 Task: Add Cascadian Farm Organic Vanilla Crisp No Added Sugar Cereal to the cart.
Action: Mouse moved to (908, 298)
Screenshot: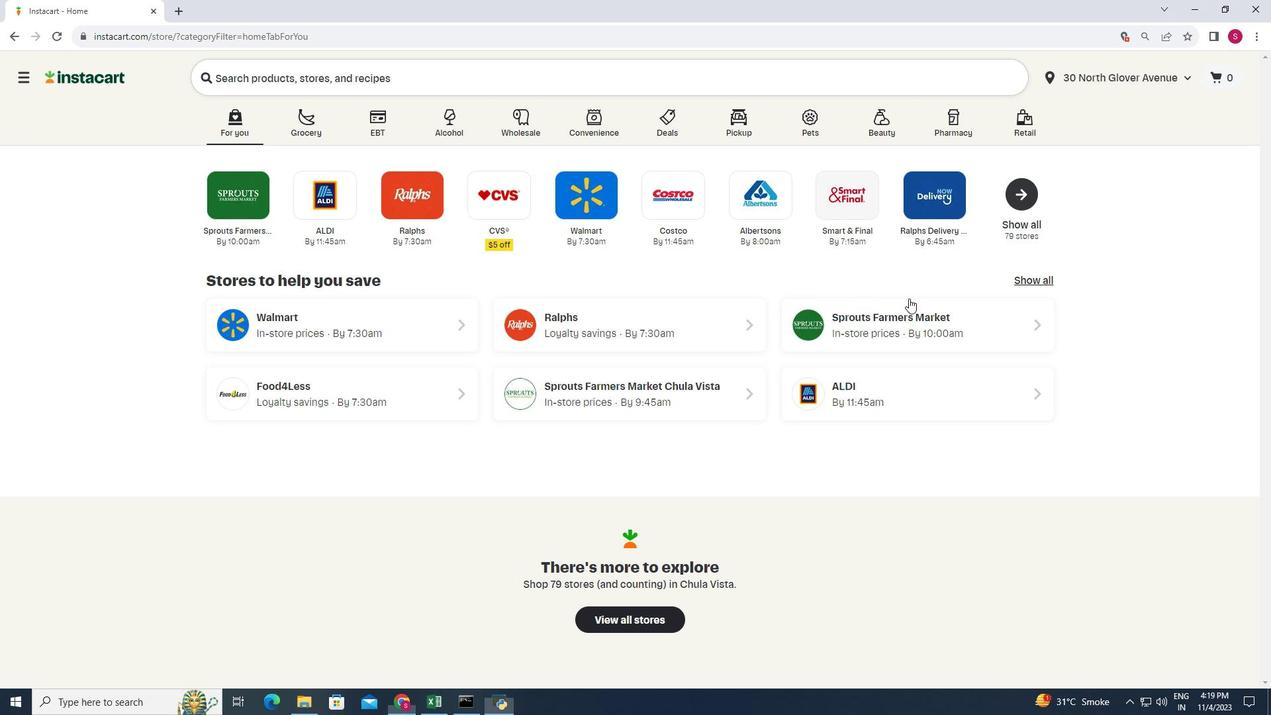 
Action: Mouse pressed left at (908, 298)
Screenshot: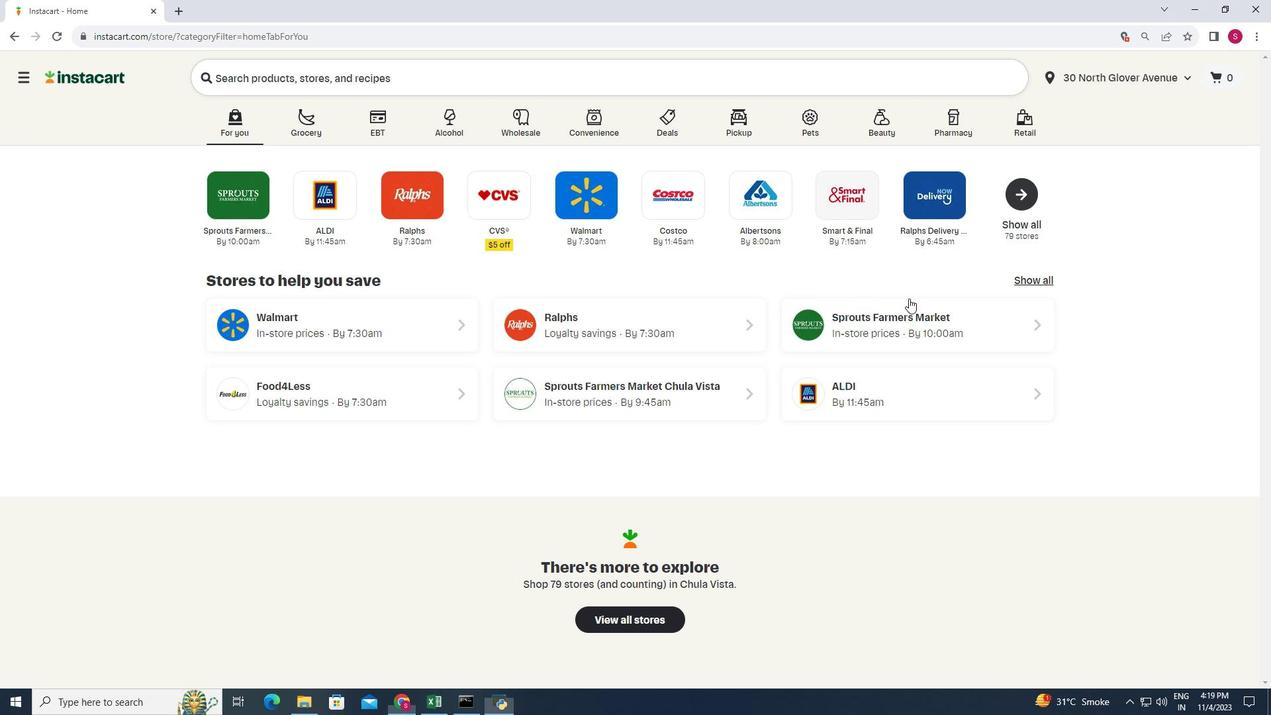 
Action: Mouse moved to (83, 422)
Screenshot: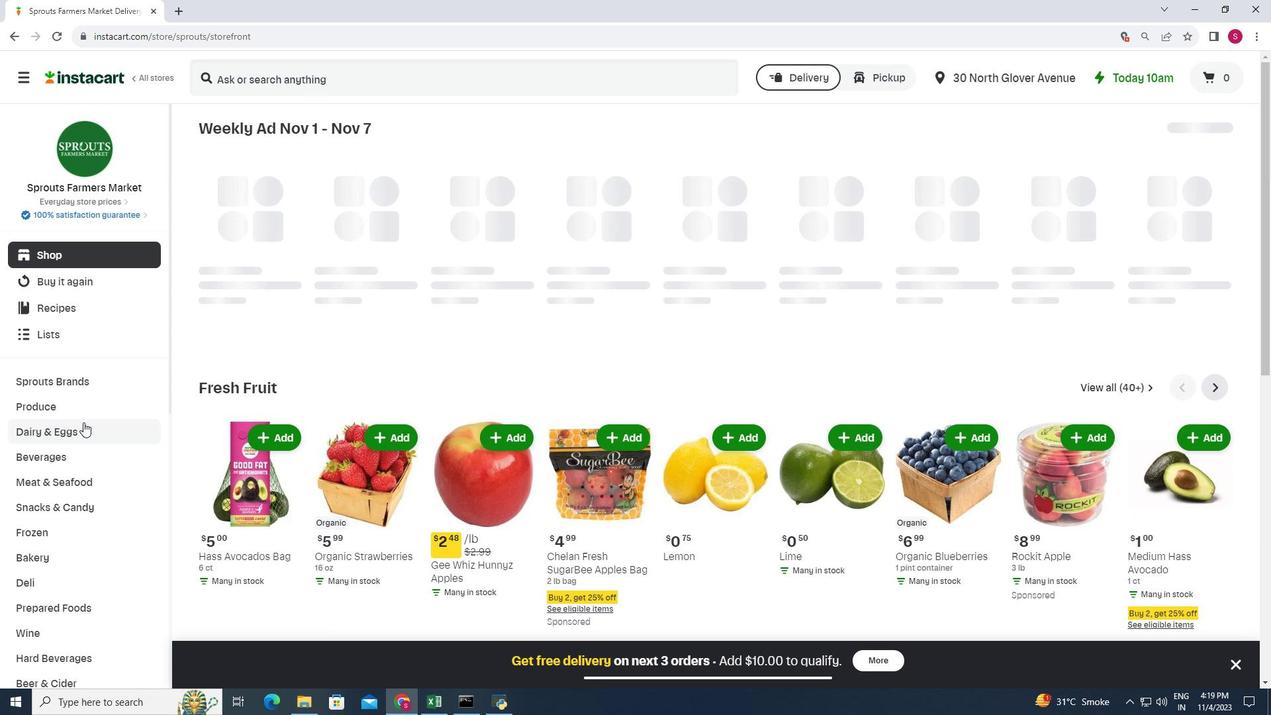 
Action: Mouse scrolled (83, 421) with delta (0, 0)
Screenshot: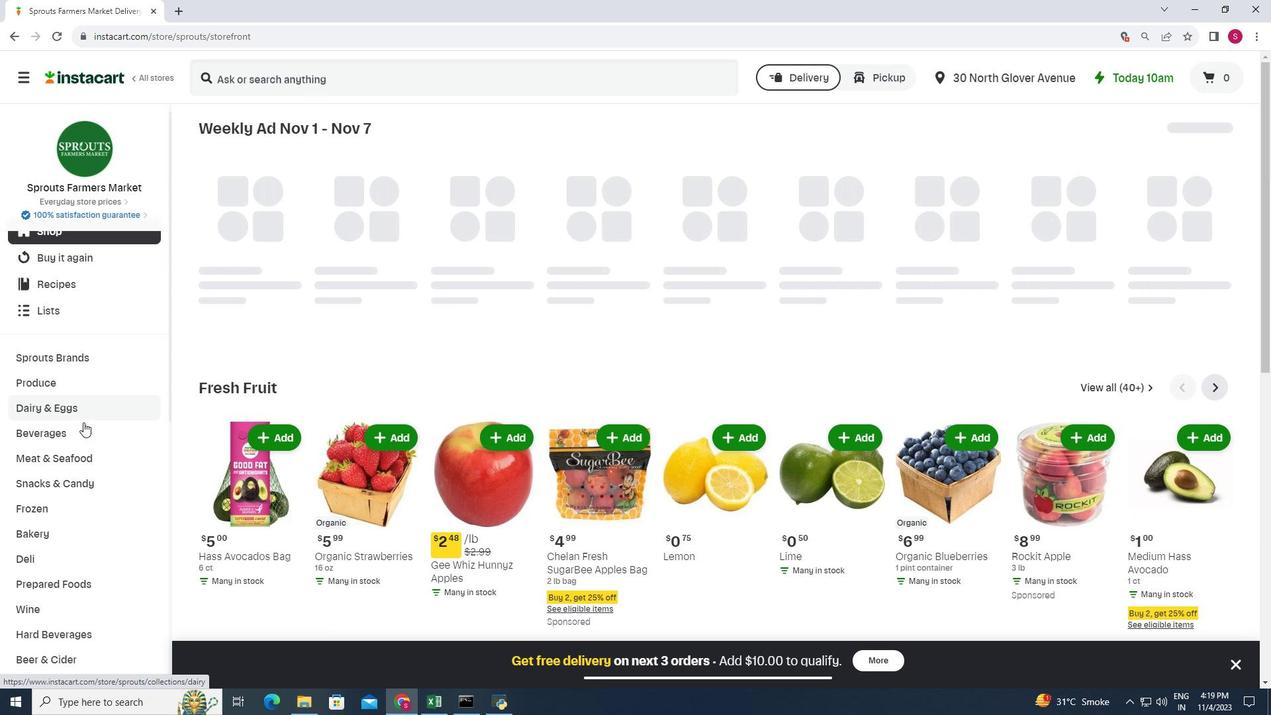 
Action: Mouse scrolled (83, 421) with delta (0, 0)
Screenshot: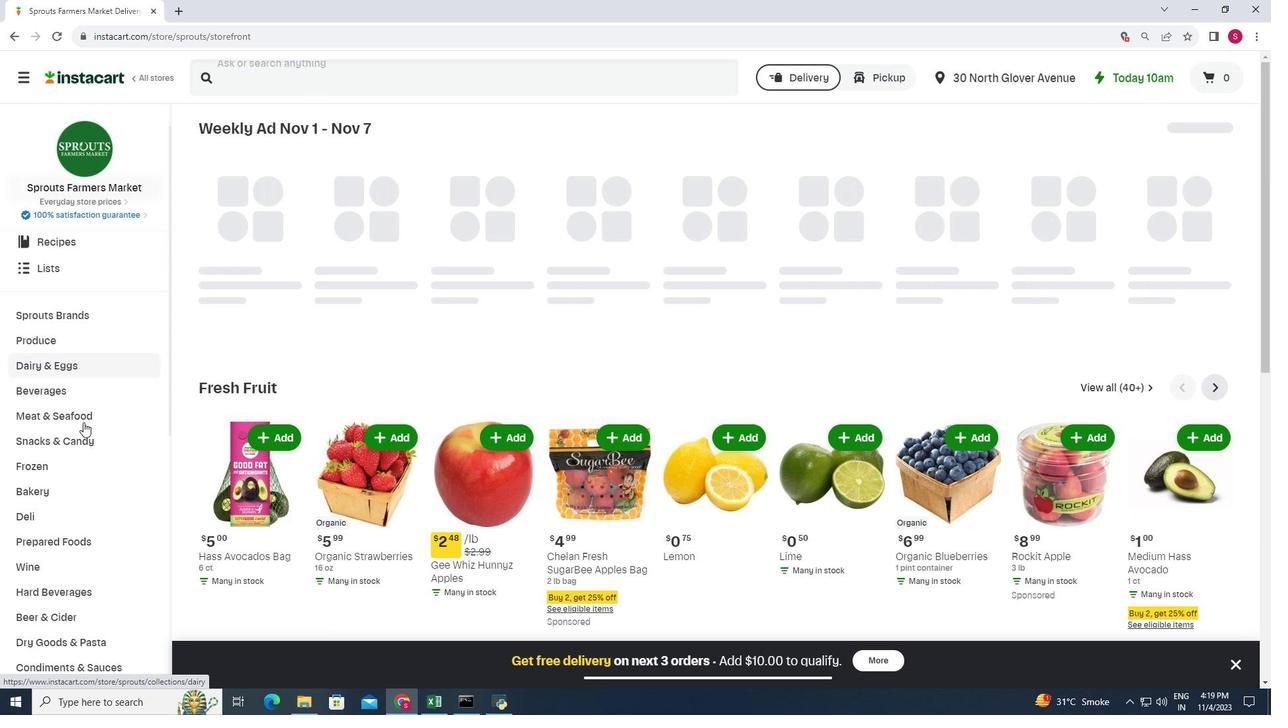 
Action: Mouse scrolled (83, 421) with delta (0, 0)
Screenshot: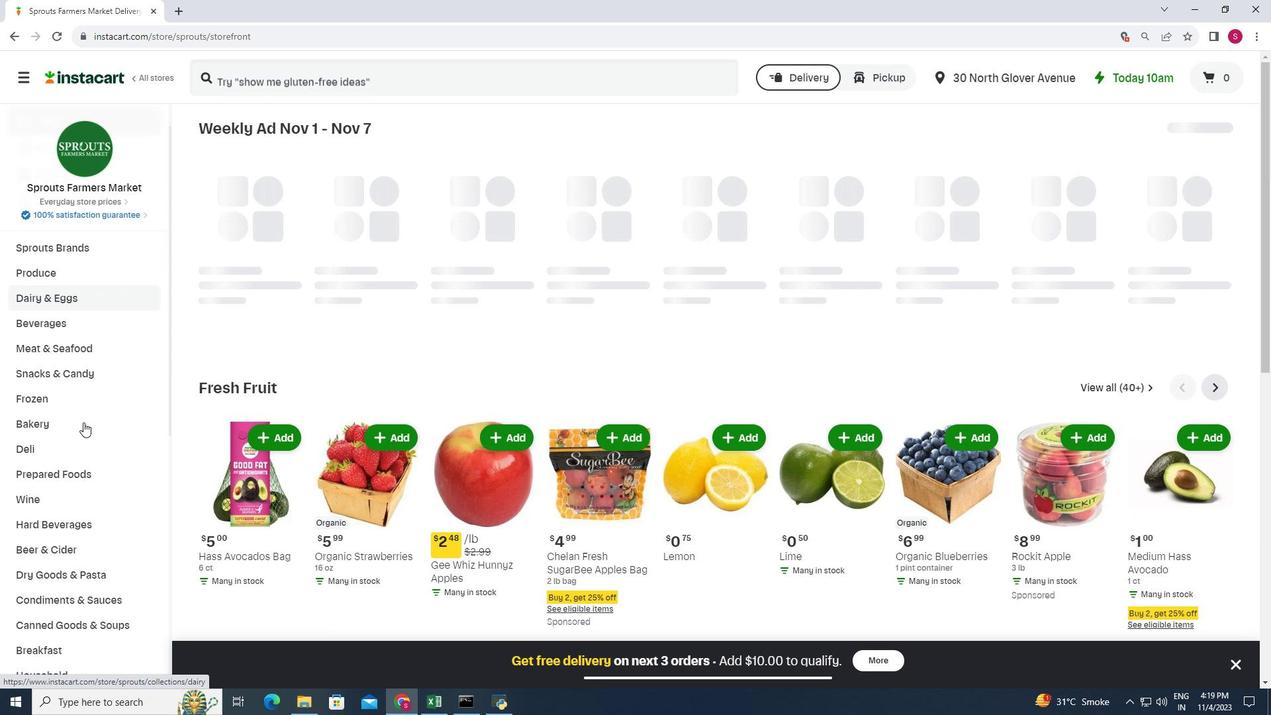 
Action: Mouse moved to (57, 578)
Screenshot: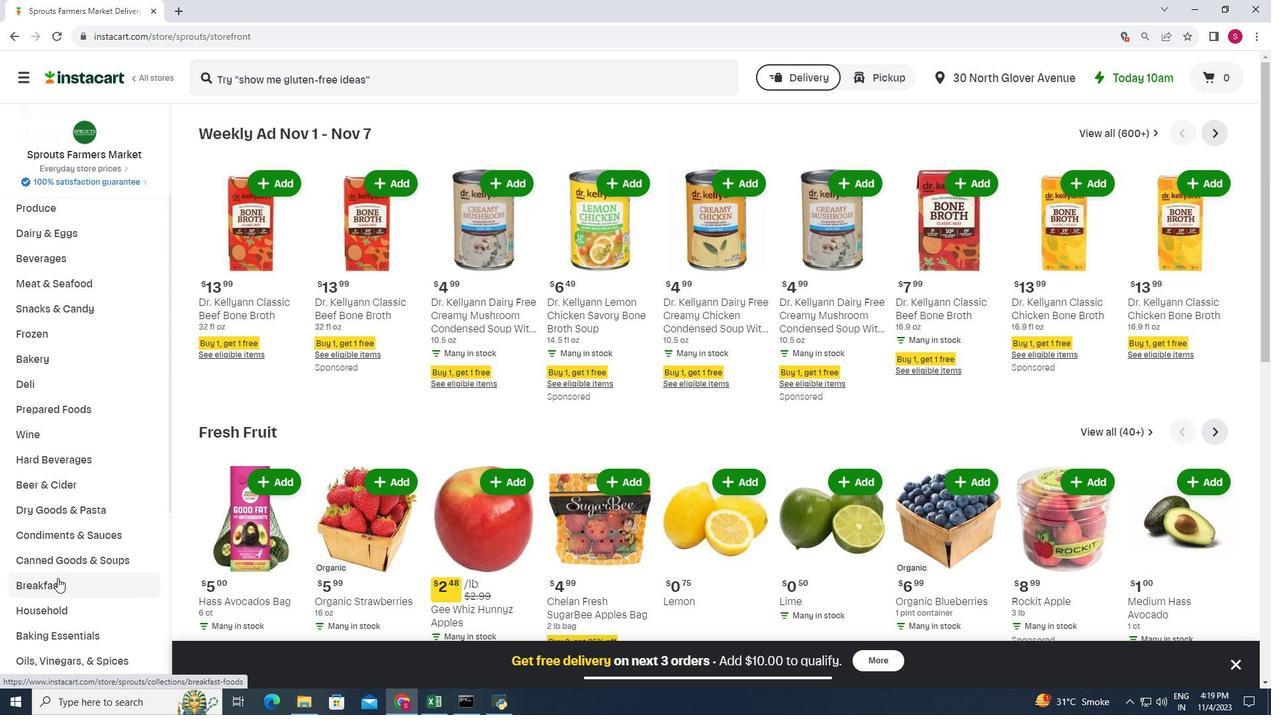 
Action: Mouse pressed left at (57, 578)
Screenshot: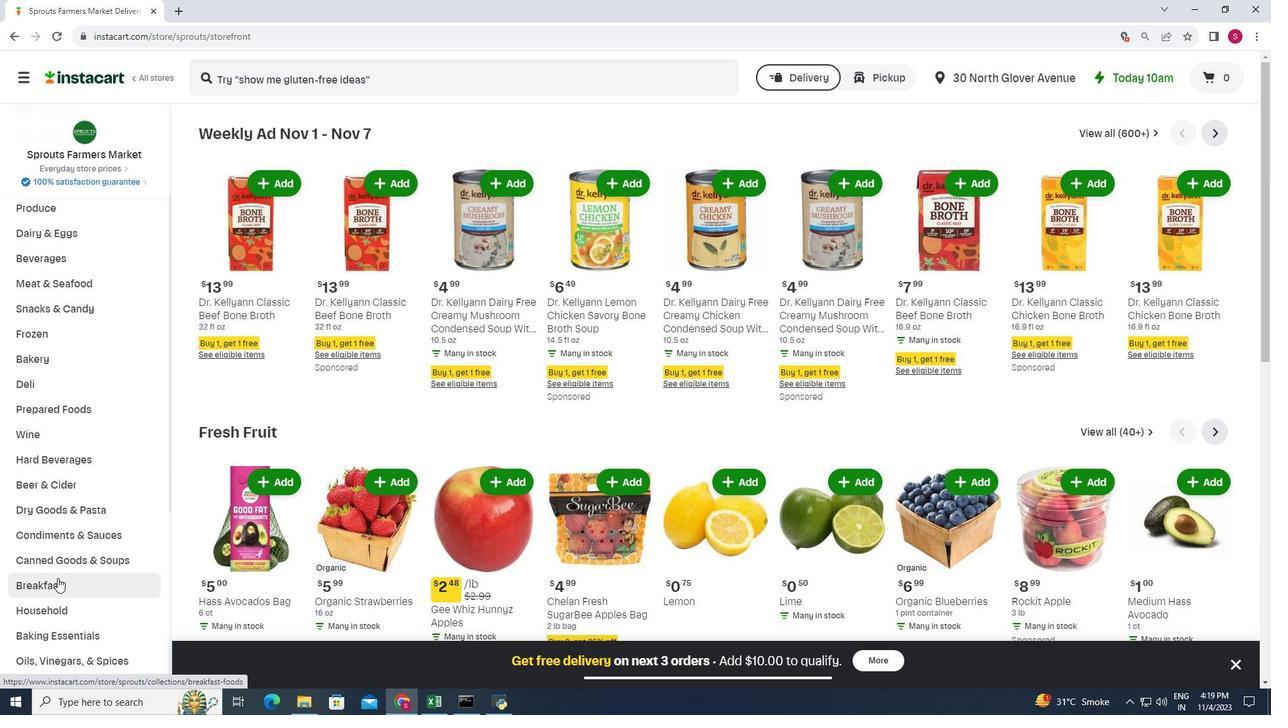 
Action: Mouse moved to (891, 166)
Screenshot: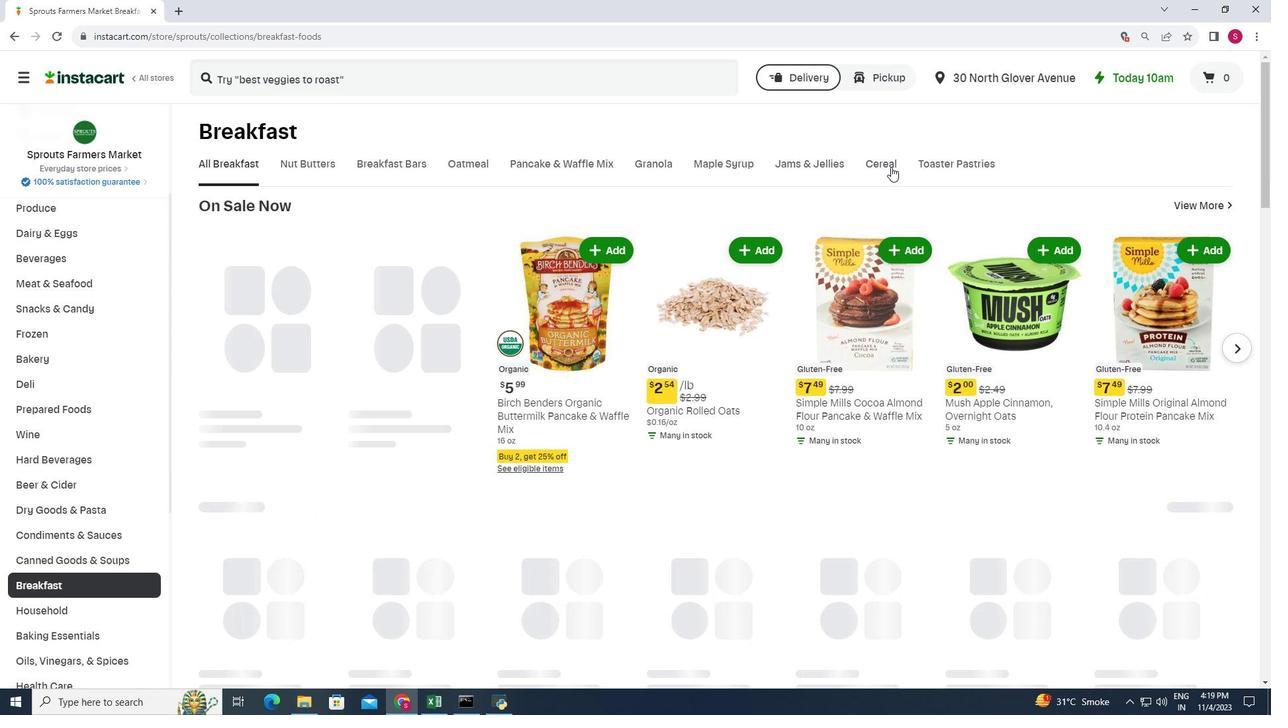 
Action: Mouse pressed left at (891, 166)
Screenshot: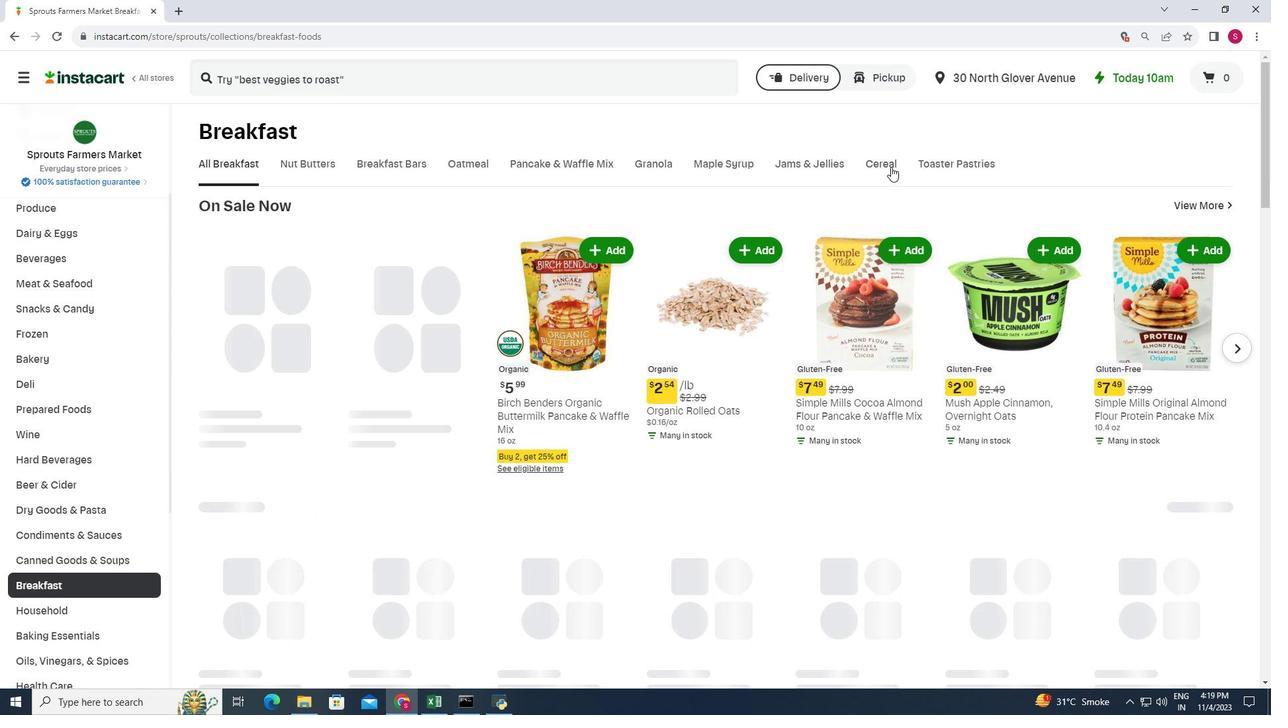 
Action: Mouse moved to (556, 223)
Screenshot: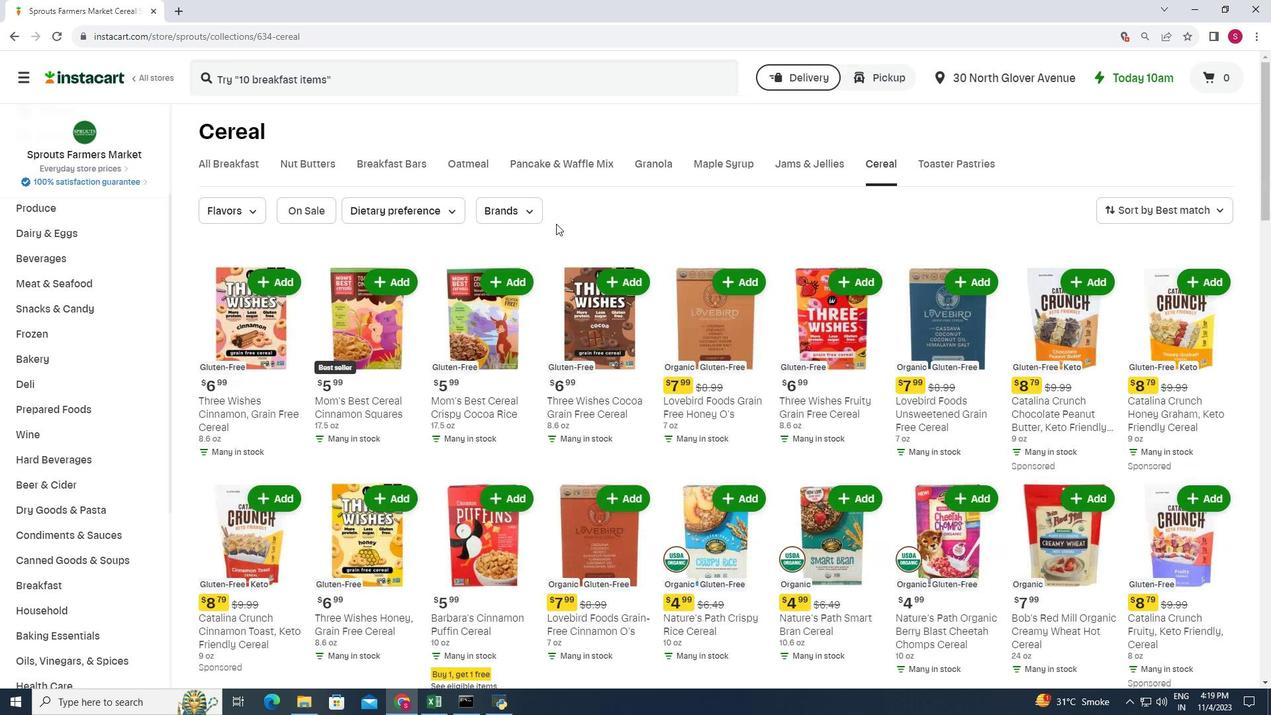 
Action: Mouse scrolled (556, 223) with delta (0, 0)
Screenshot: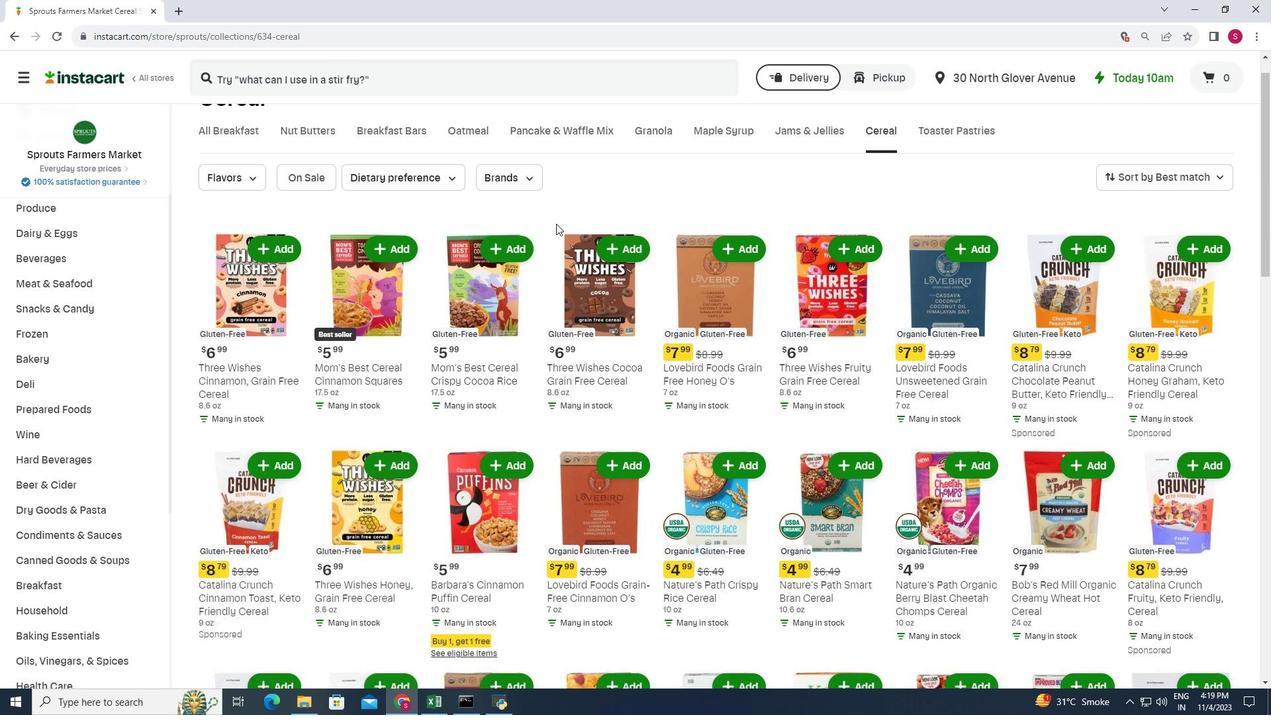 
Action: Mouse scrolled (556, 223) with delta (0, 0)
Screenshot: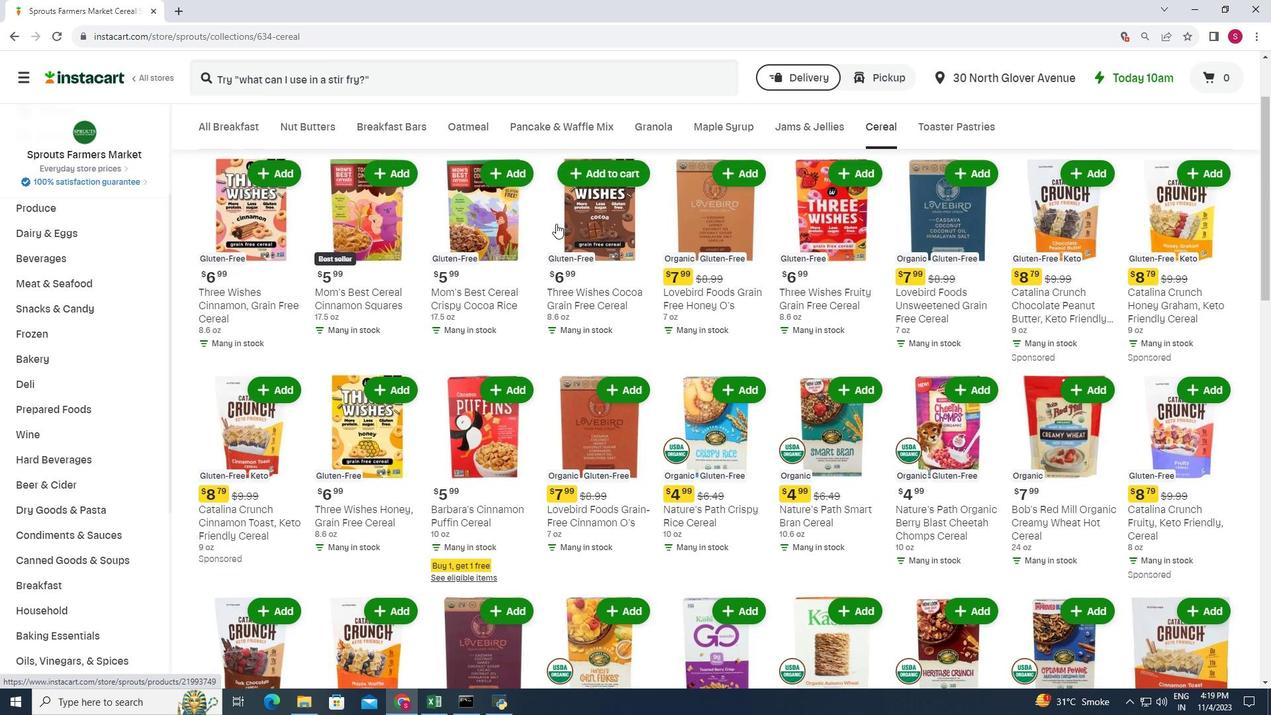 
Action: Mouse scrolled (556, 223) with delta (0, 0)
Screenshot: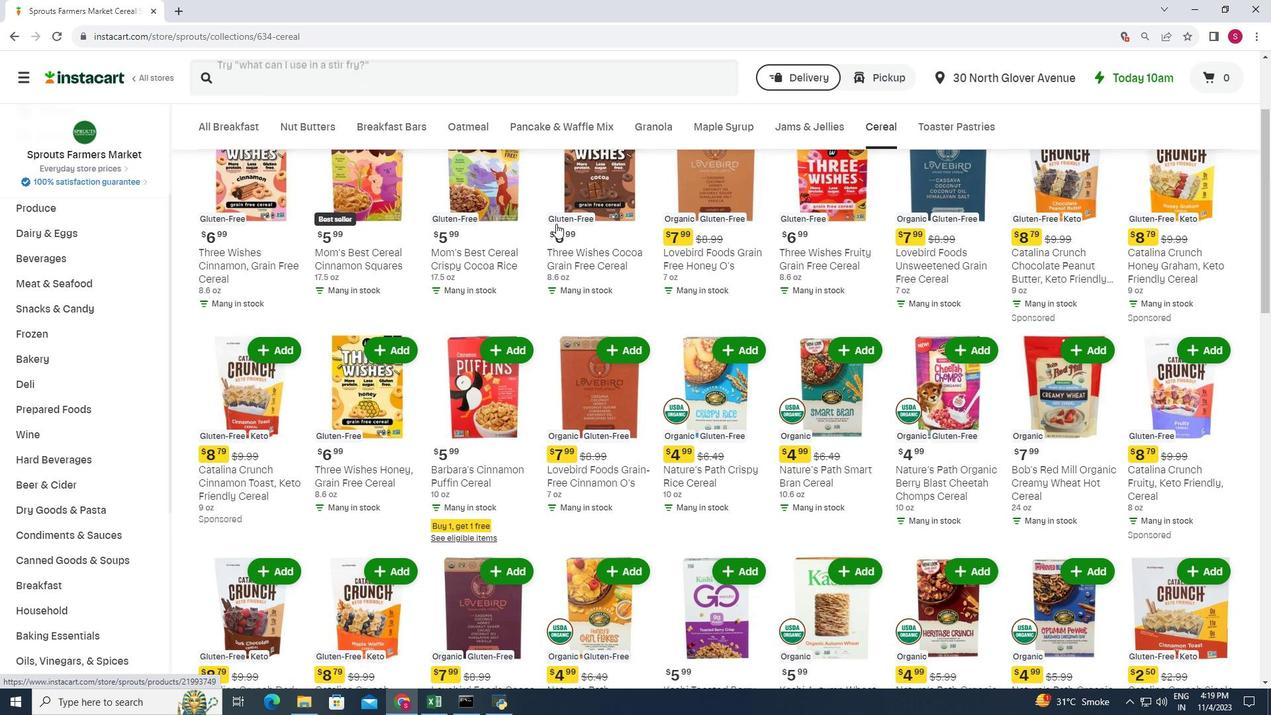 
Action: Mouse scrolled (556, 223) with delta (0, 0)
Screenshot: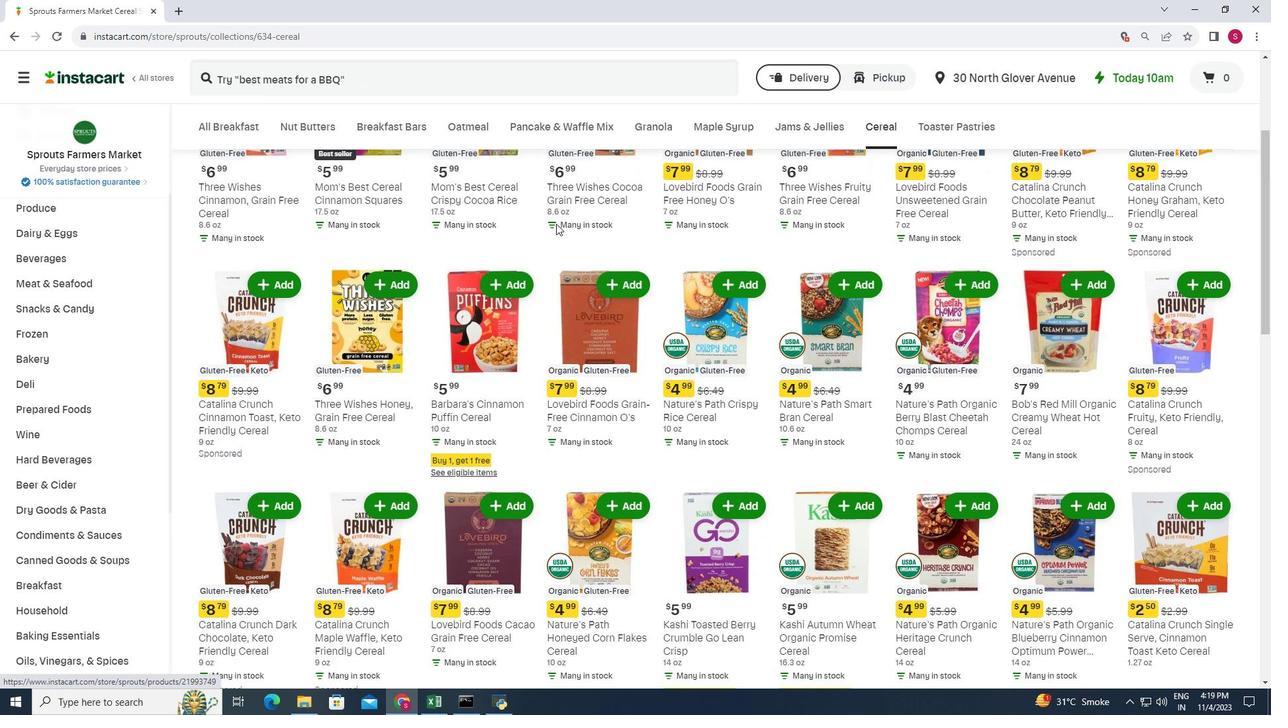 
Action: Mouse scrolled (556, 223) with delta (0, 0)
Screenshot: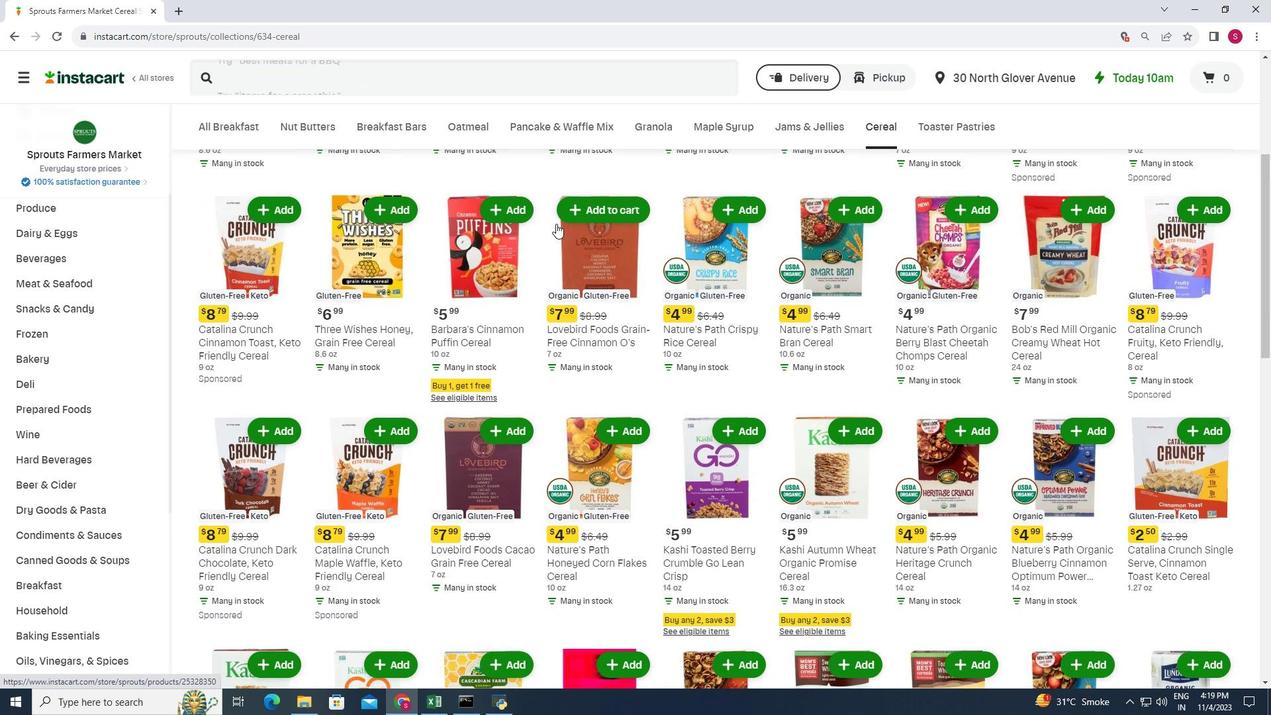 
Action: Mouse scrolled (556, 223) with delta (0, 0)
Screenshot: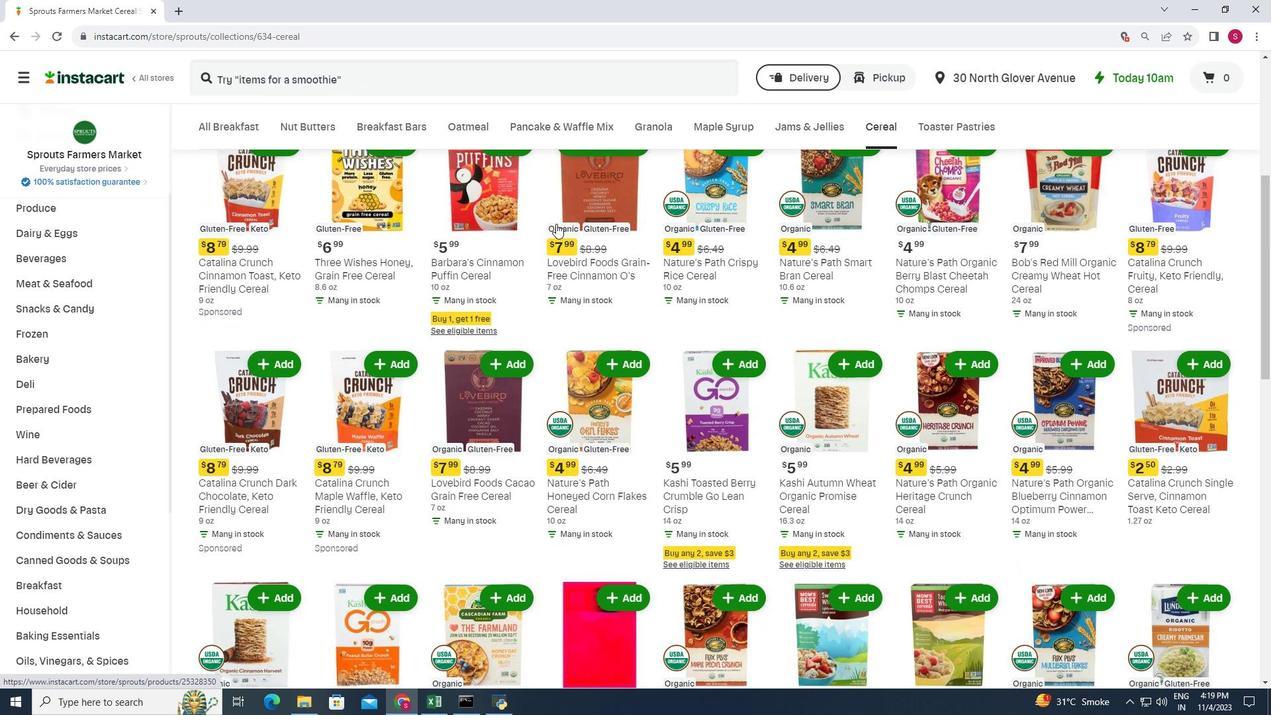 
Action: Mouse scrolled (556, 223) with delta (0, 0)
Screenshot: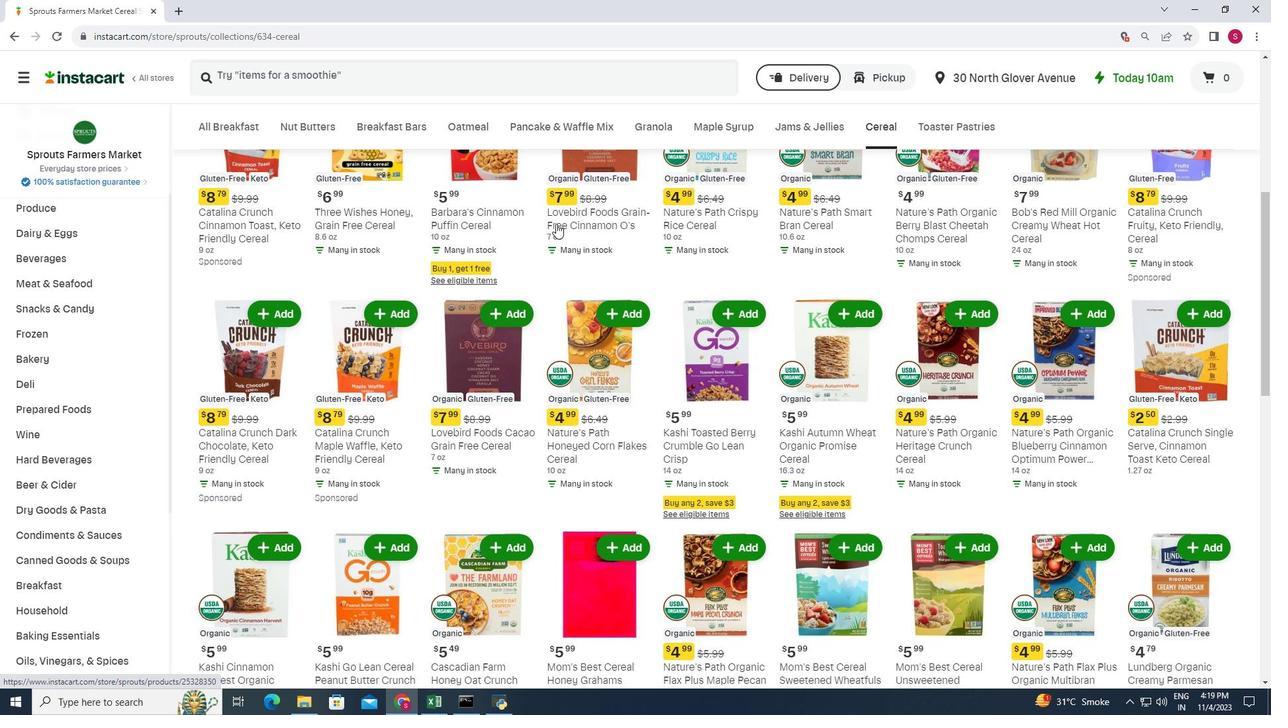 
Action: Mouse scrolled (556, 223) with delta (0, 0)
Screenshot: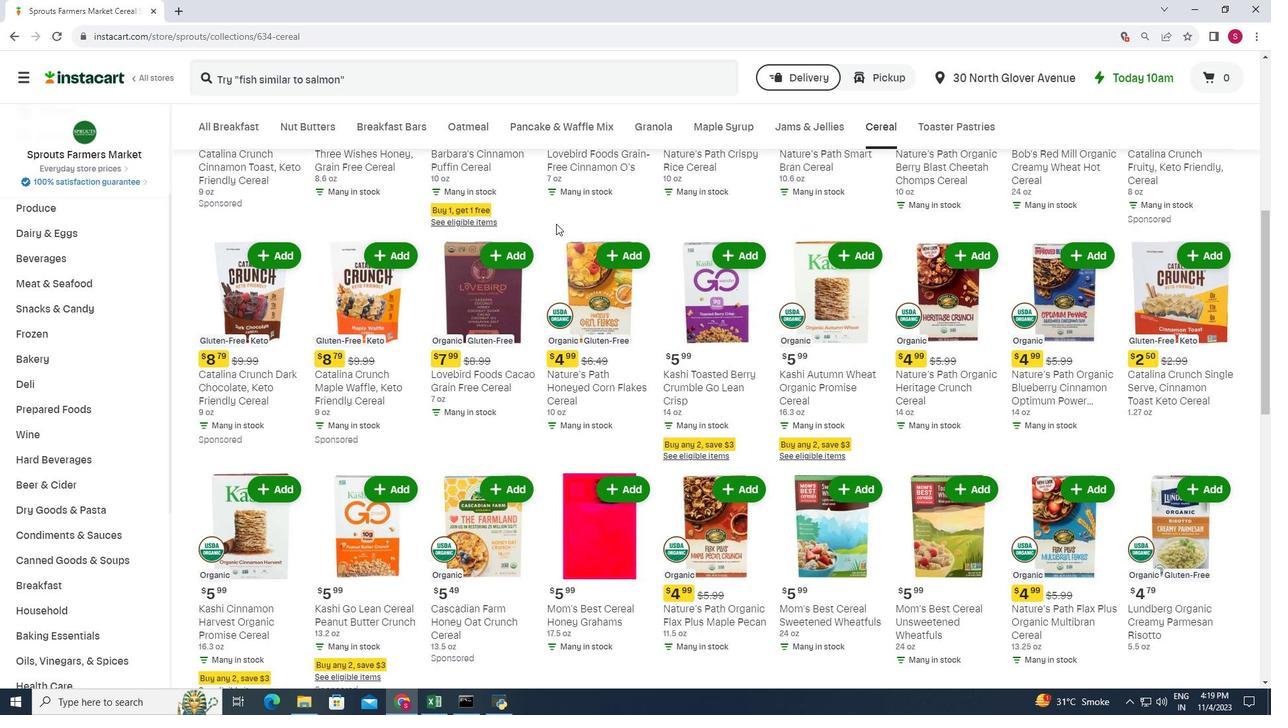 
Action: Mouse scrolled (556, 223) with delta (0, 0)
Screenshot: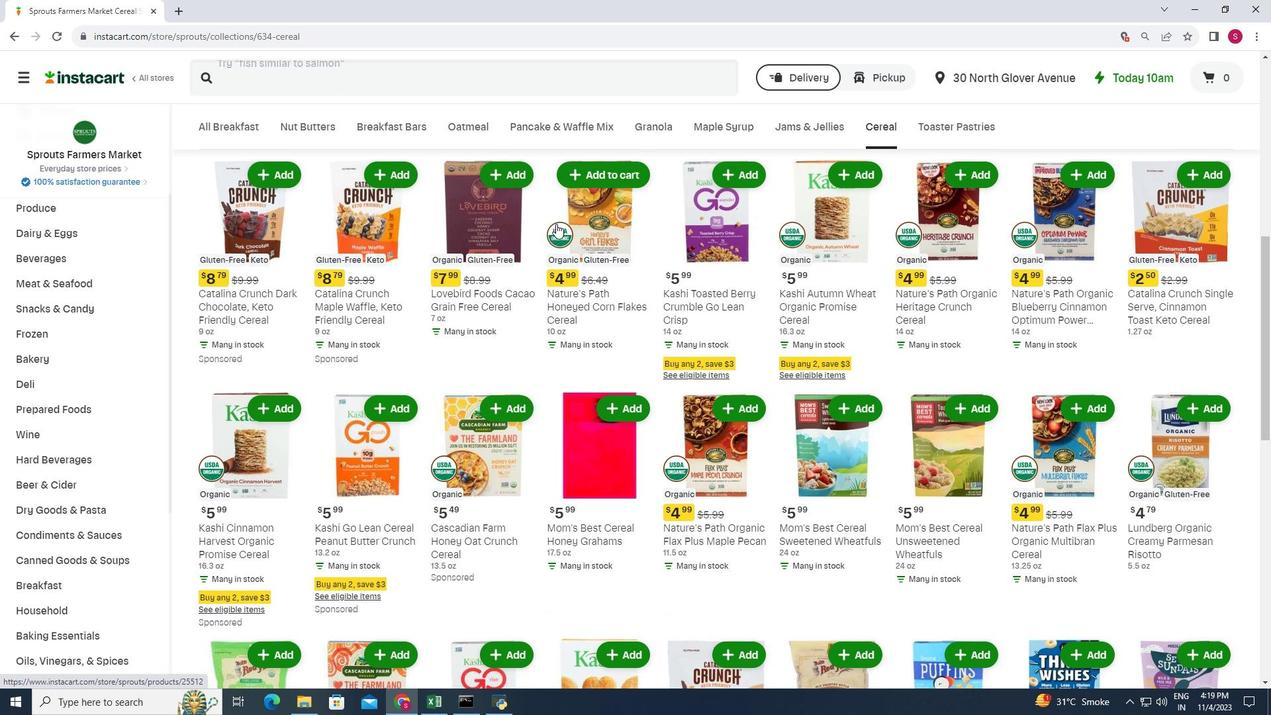 
Action: Mouse scrolled (556, 223) with delta (0, 0)
Screenshot: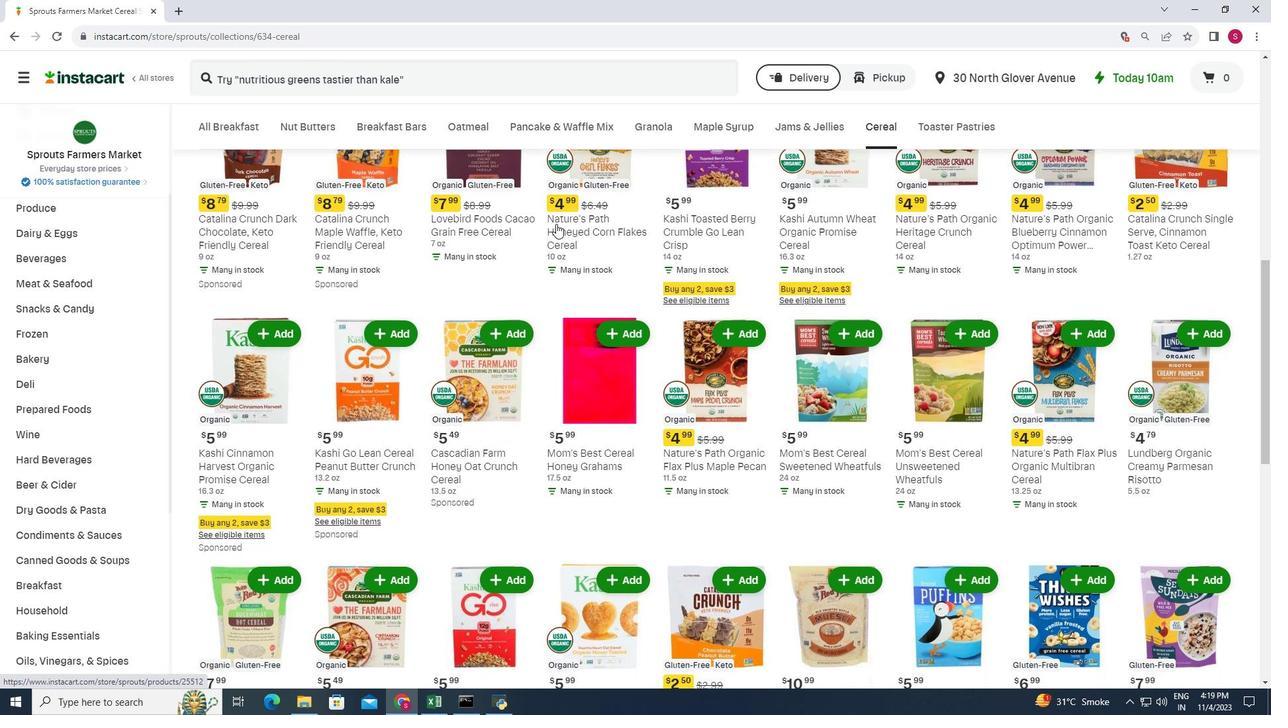 
Action: Mouse scrolled (556, 223) with delta (0, 0)
Screenshot: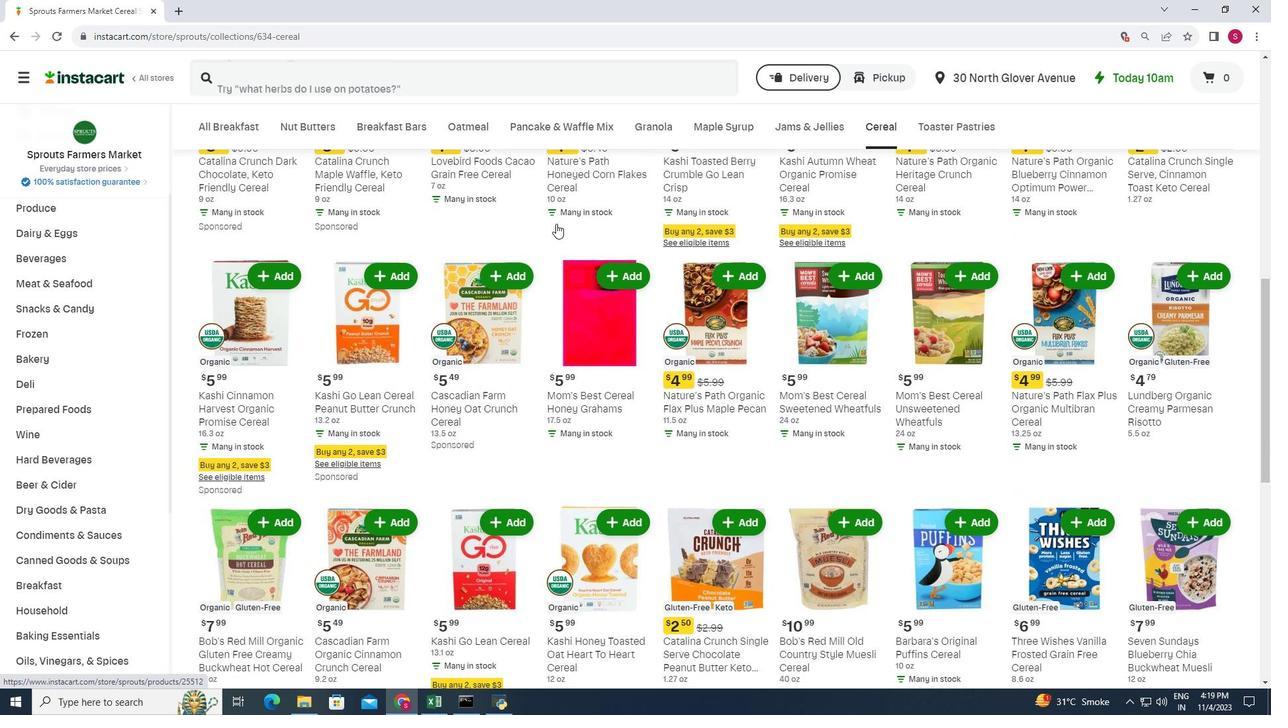 
Action: Mouse moved to (549, 222)
Screenshot: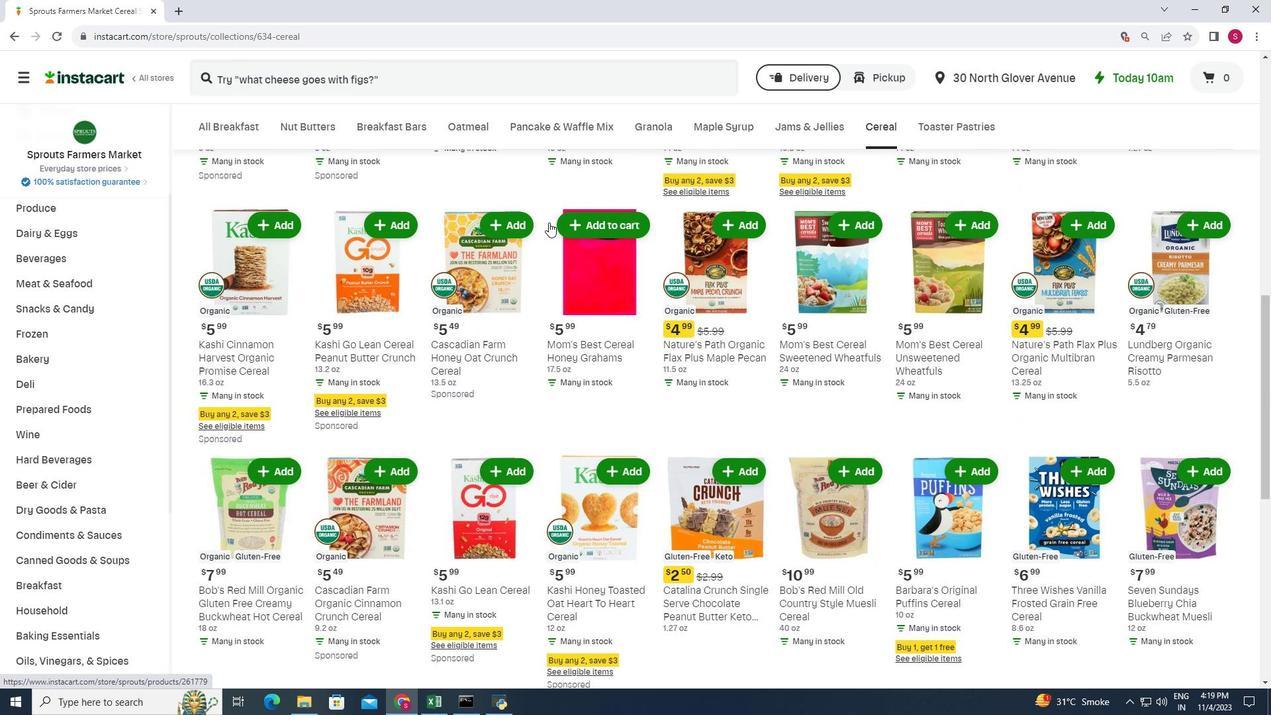 
Action: Mouse scrolled (549, 221) with delta (0, 0)
Screenshot: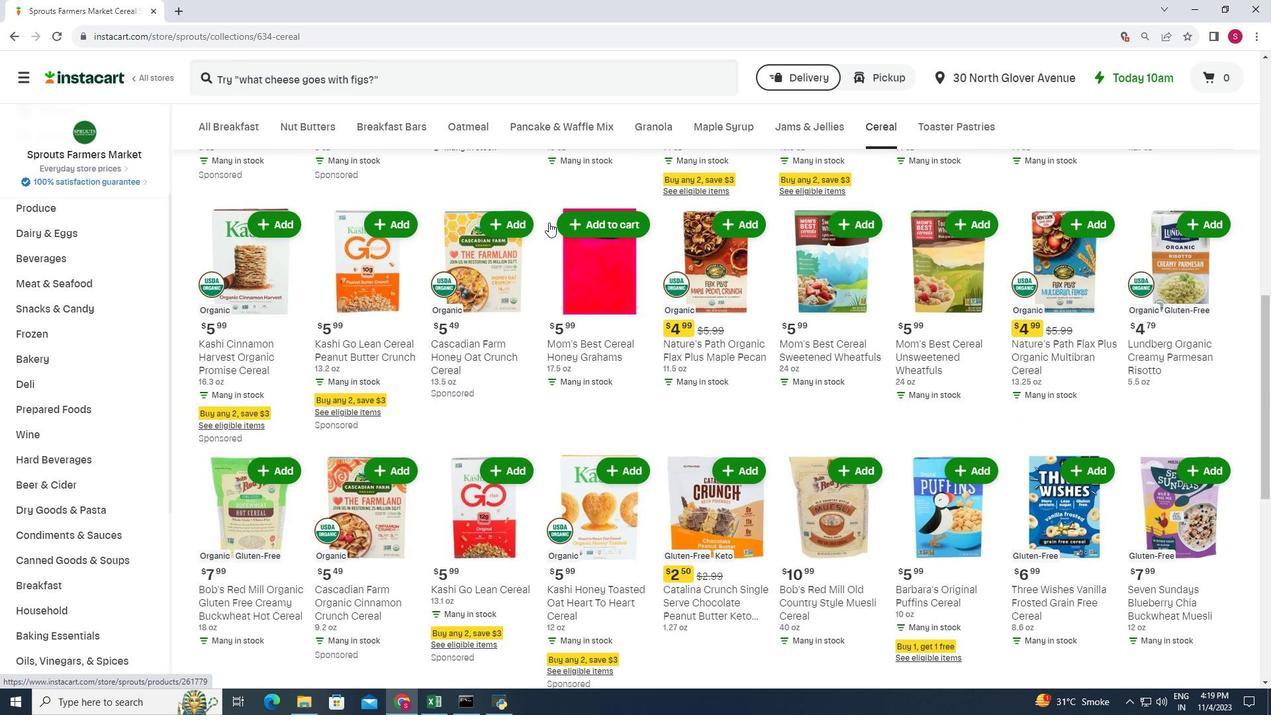 
Action: Mouse scrolled (549, 221) with delta (0, 0)
Screenshot: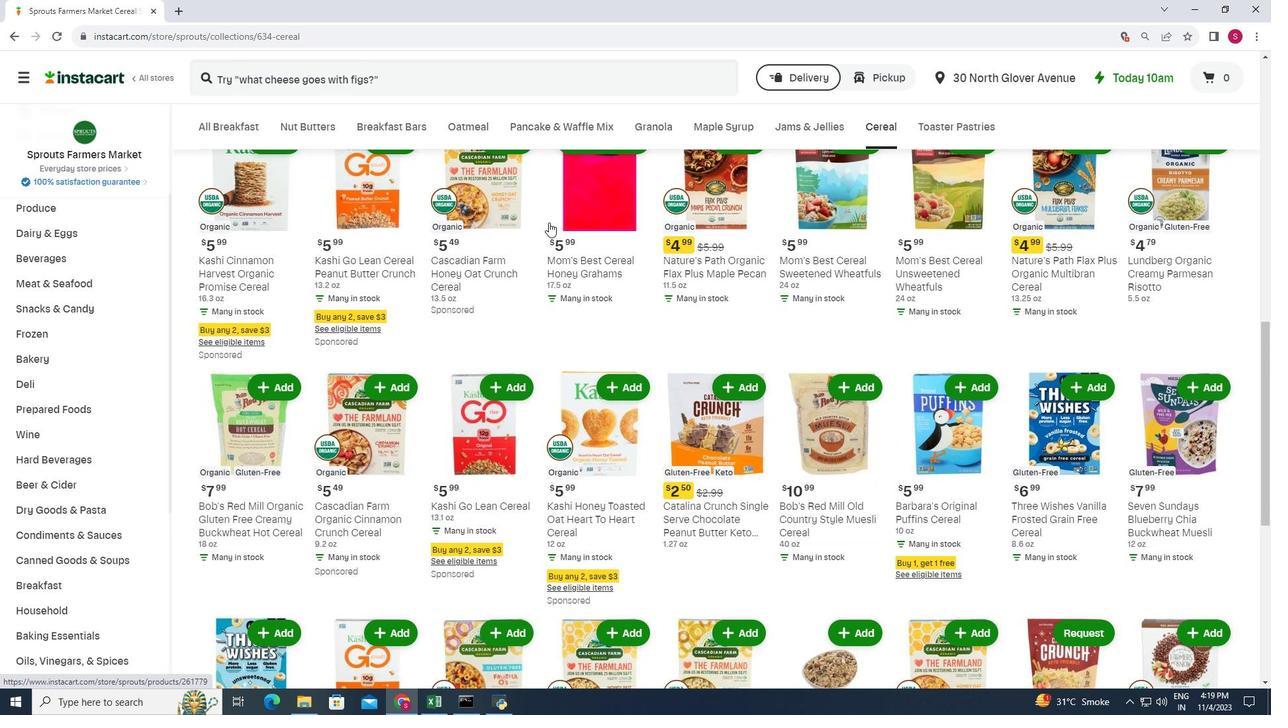 
Action: Mouse scrolled (549, 221) with delta (0, 0)
Screenshot: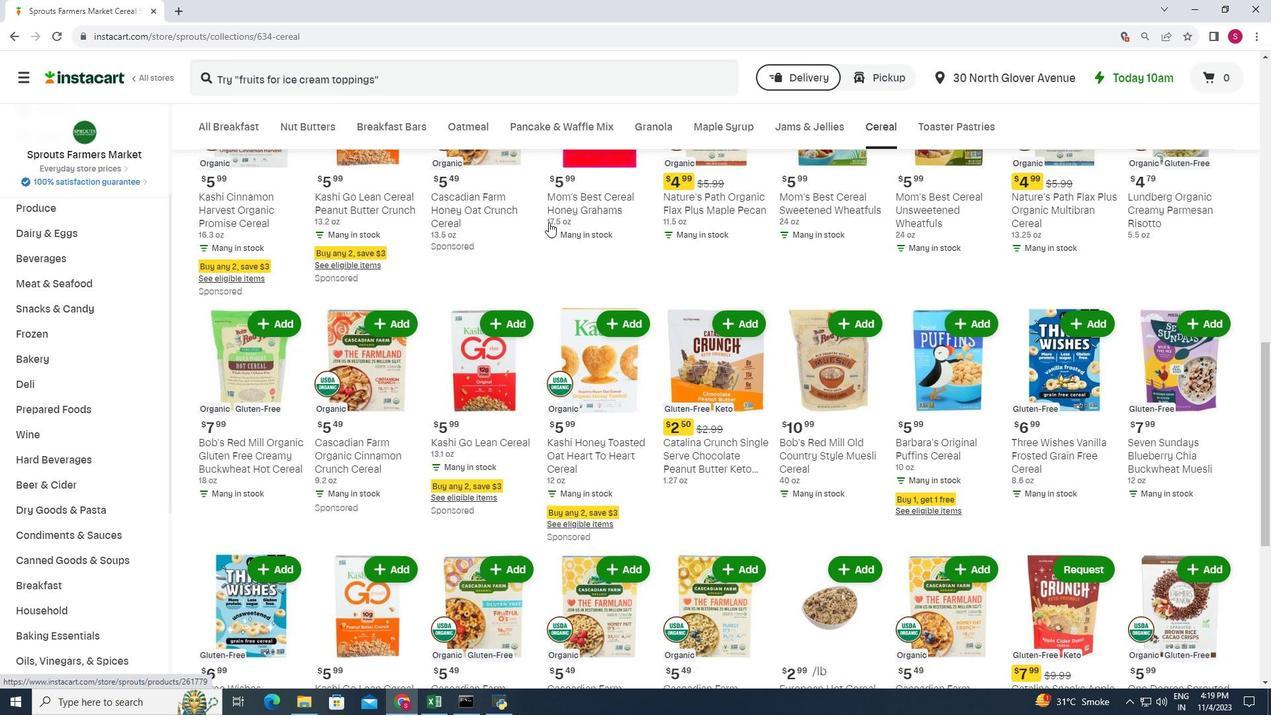 
Action: Mouse scrolled (549, 221) with delta (0, 0)
Screenshot: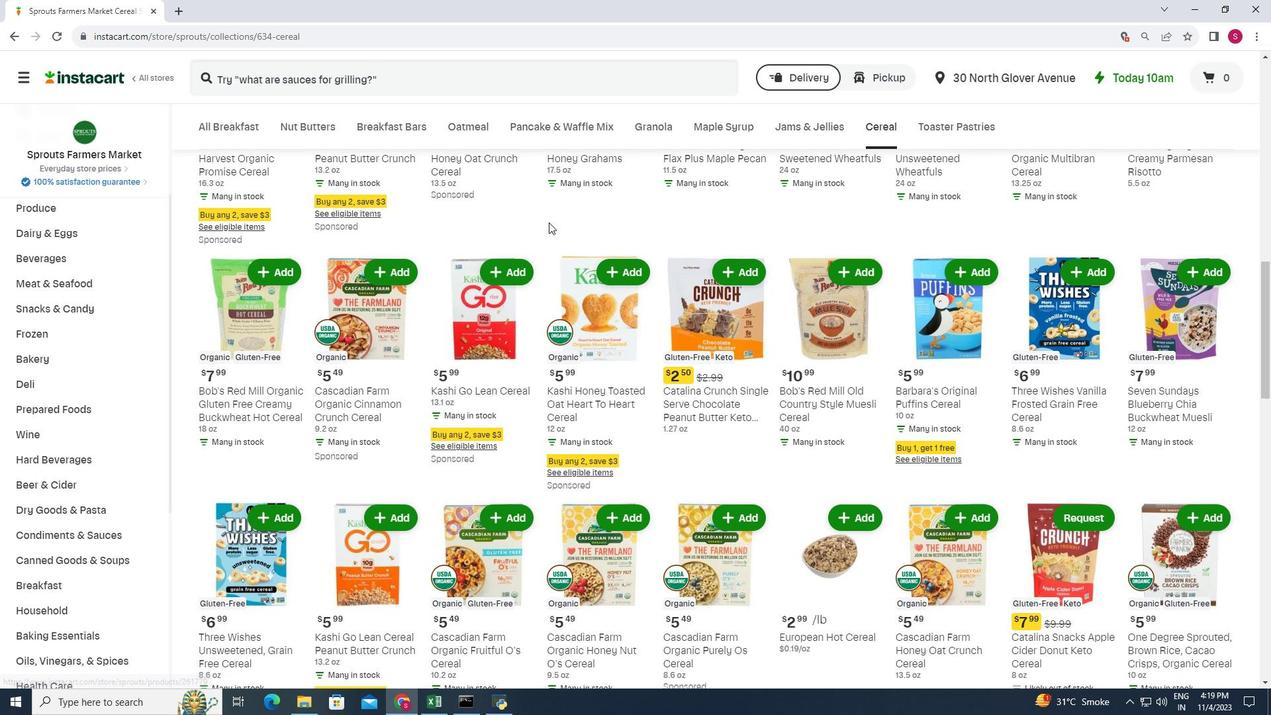
Action: Mouse scrolled (549, 221) with delta (0, 0)
Screenshot: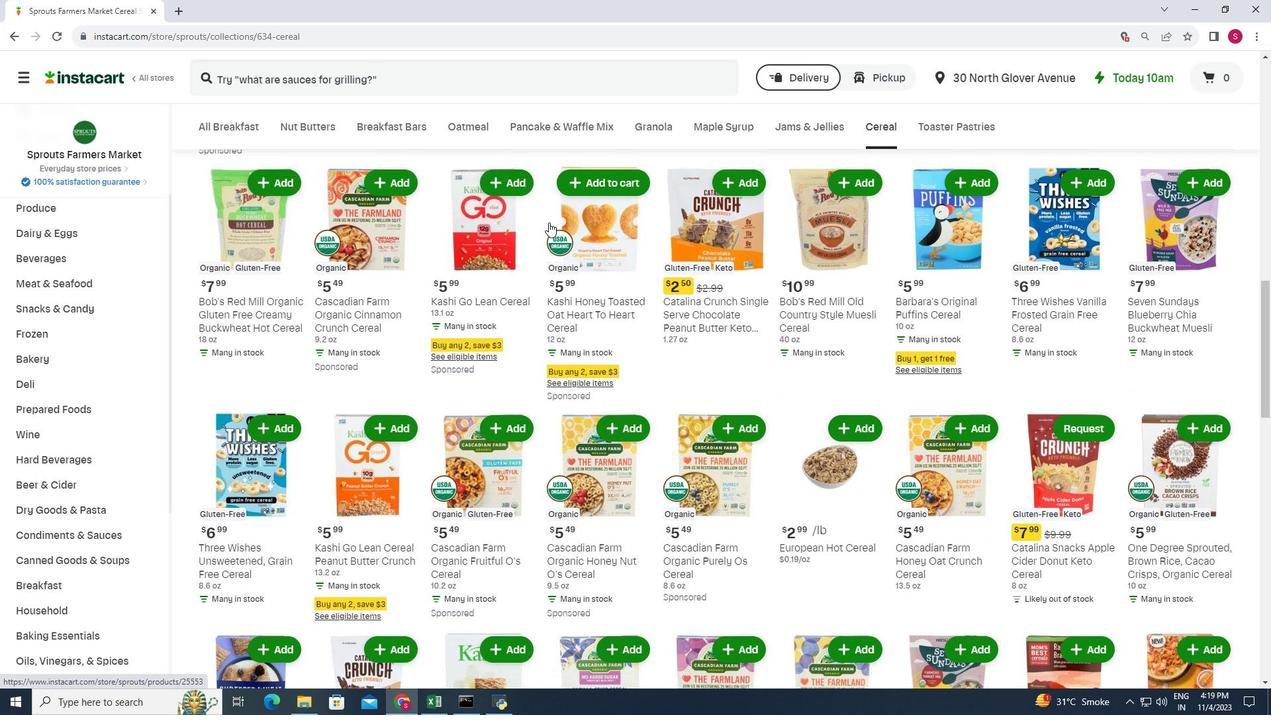 
Action: Mouse scrolled (549, 221) with delta (0, 0)
Screenshot: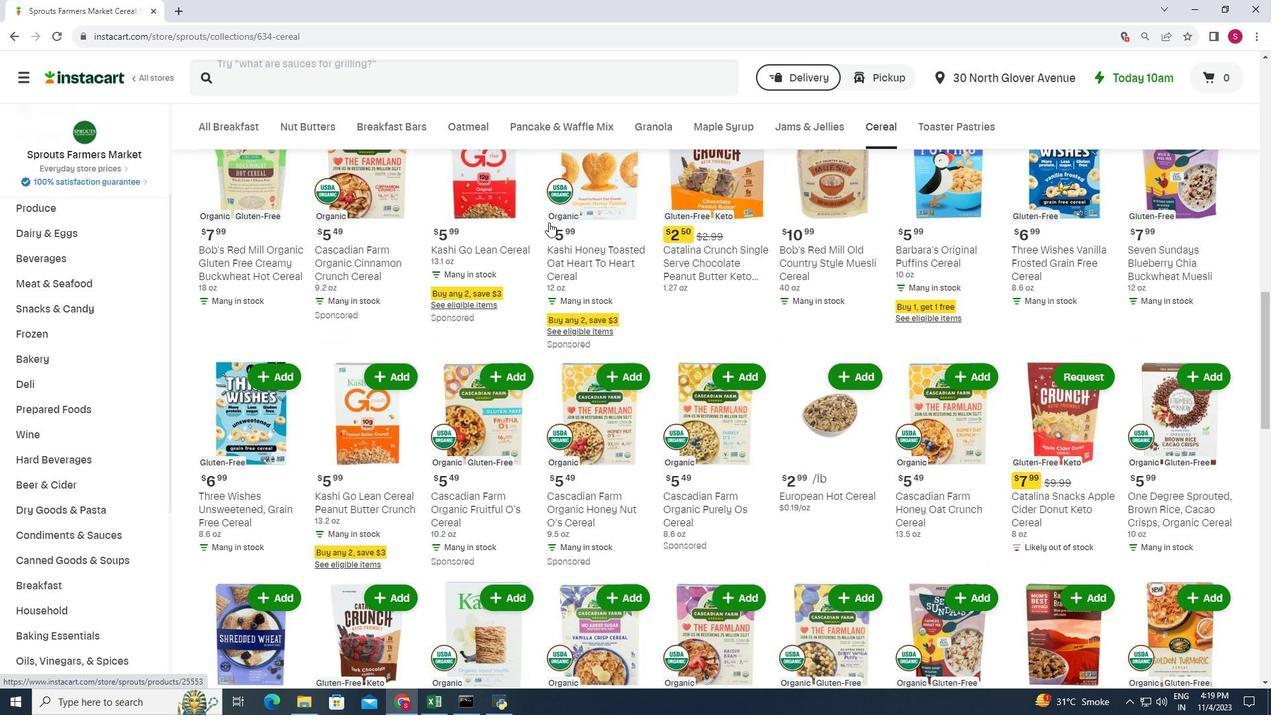 
Action: Mouse scrolled (549, 221) with delta (0, 0)
Screenshot: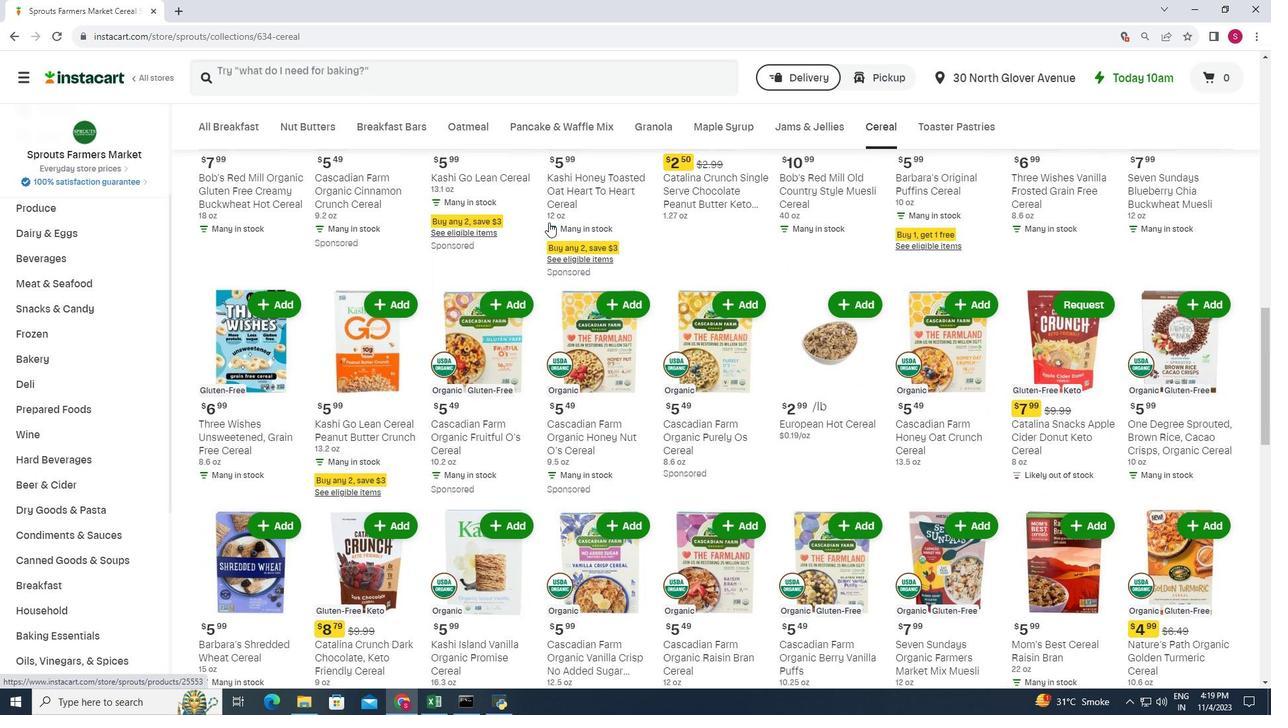 
Action: Mouse scrolled (549, 221) with delta (0, 0)
Screenshot: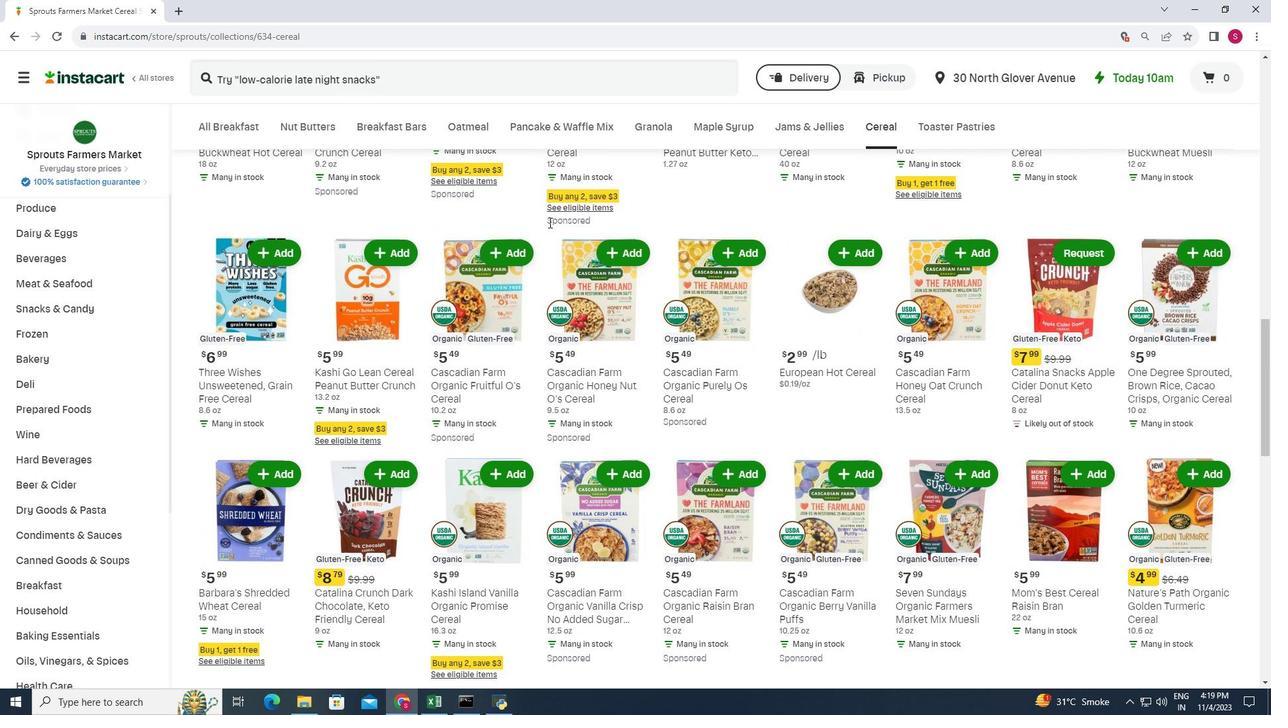 
Action: Mouse scrolled (549, 221) with delta (0, 0)
Screenshot: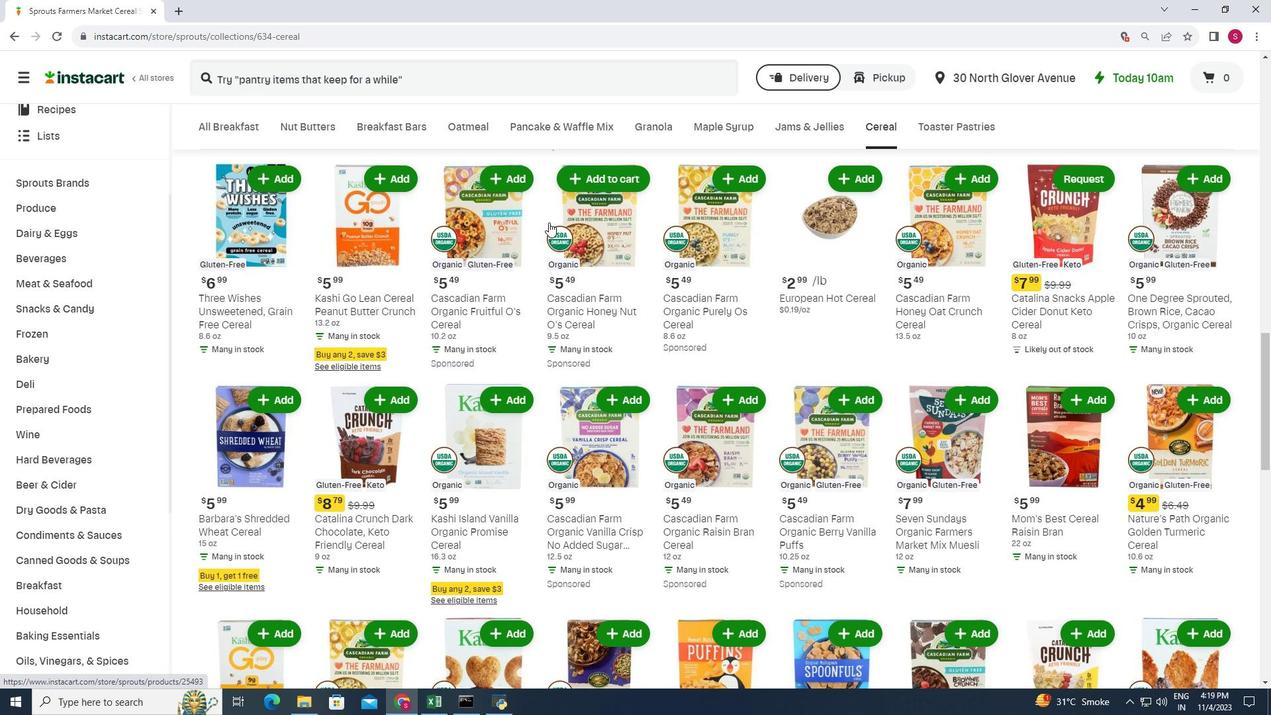 
Action: Mouse scrolled (549, 221) with delta (0, 0)
Screenshot: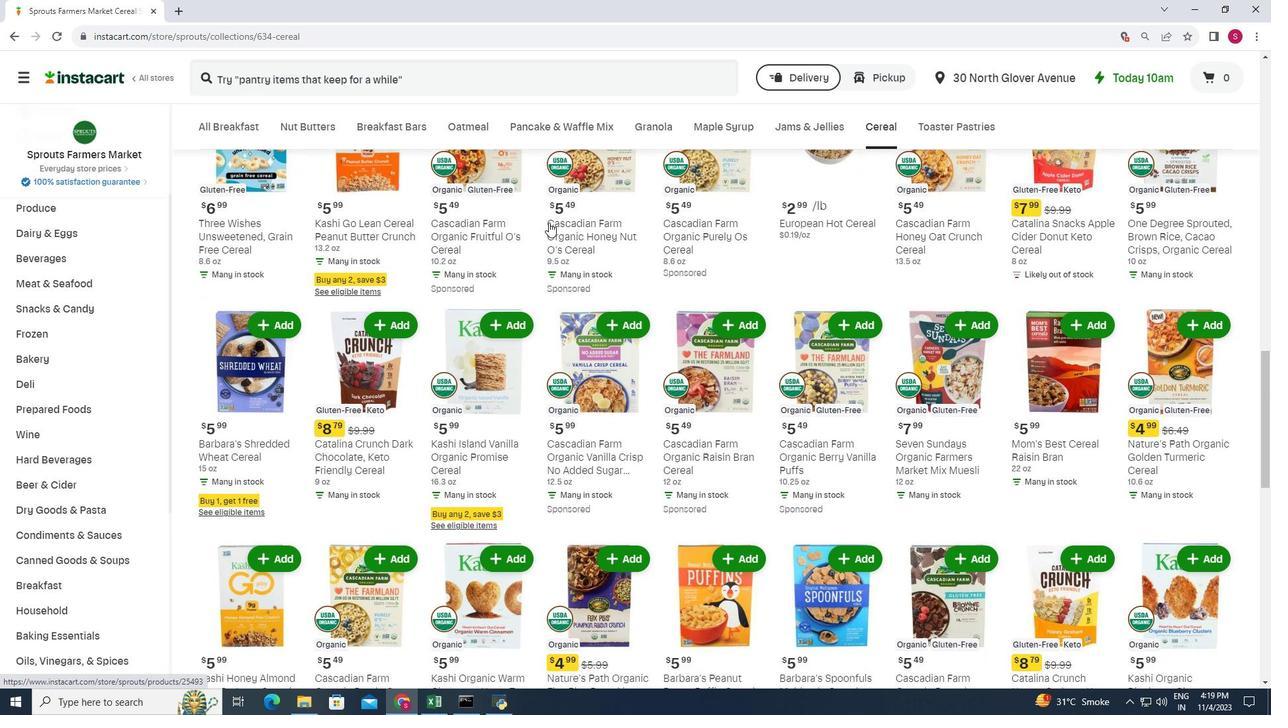 
Action: Mouse scrolled (549, 221) with delta (0, 0)
Screenshot: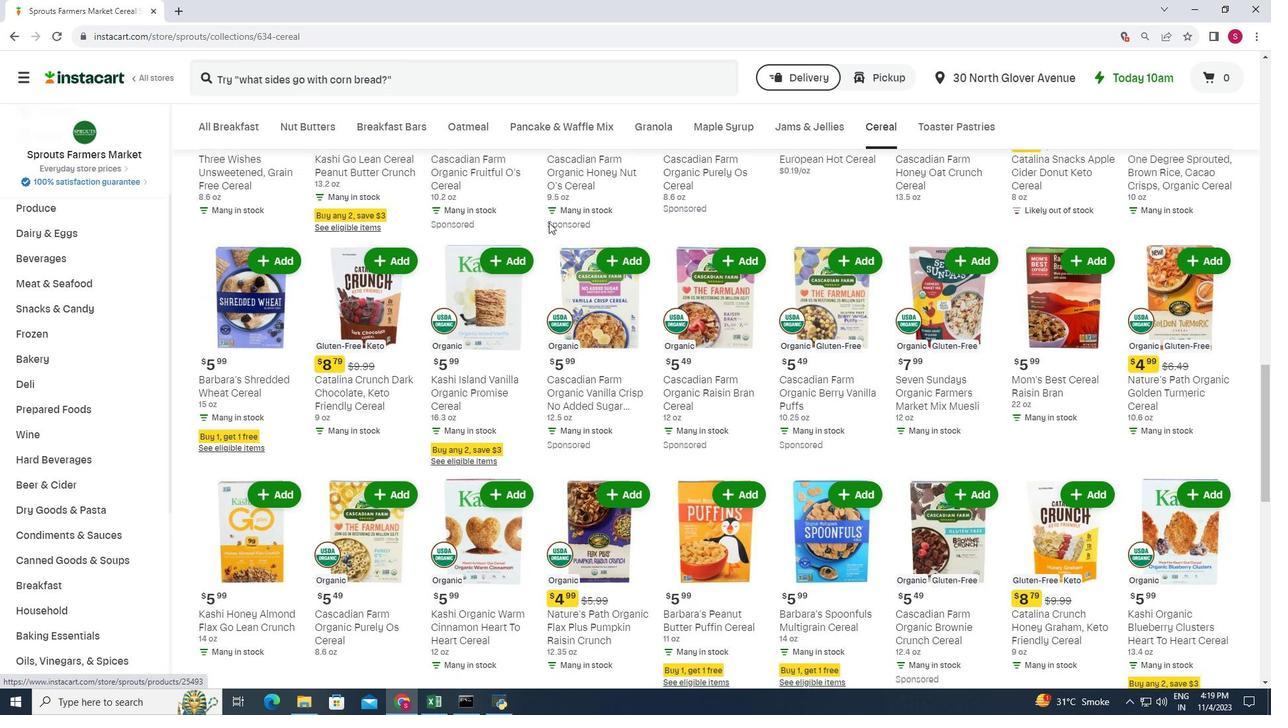 
Action: Mouse moved to (613, 200)
Screenshot: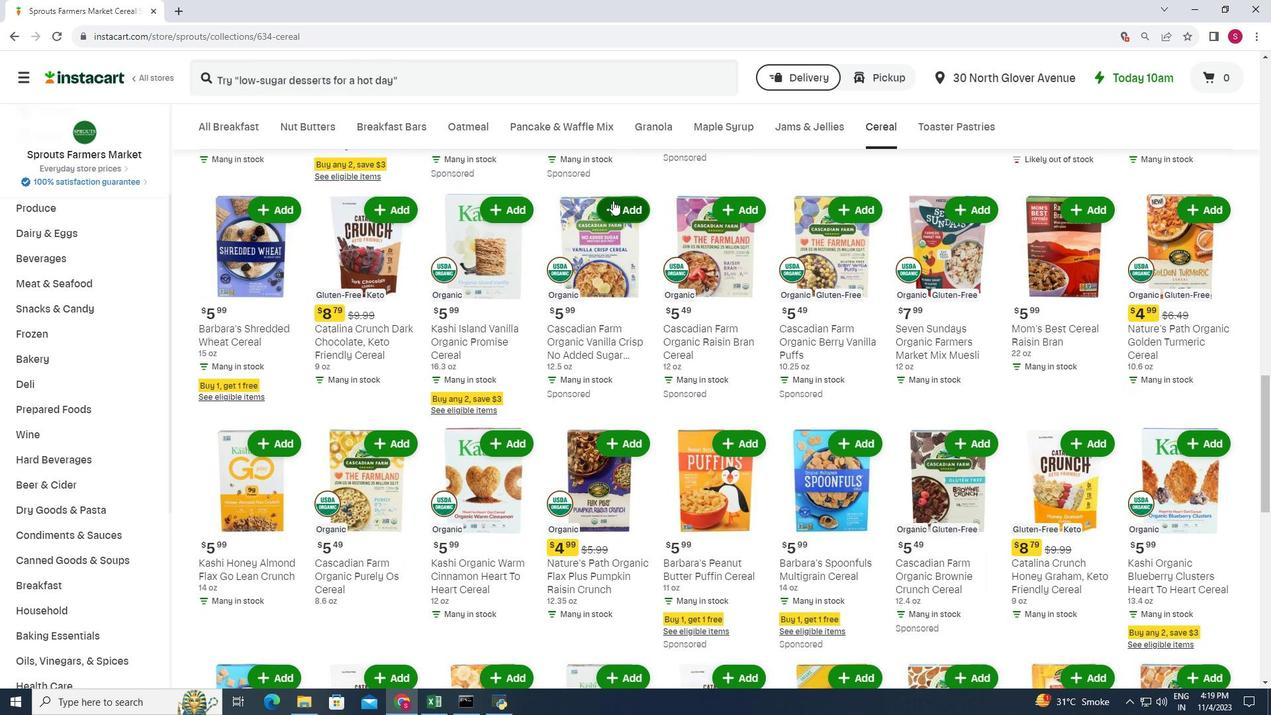 
Action: Mouse pressed left at (613, 200)
Screenshot: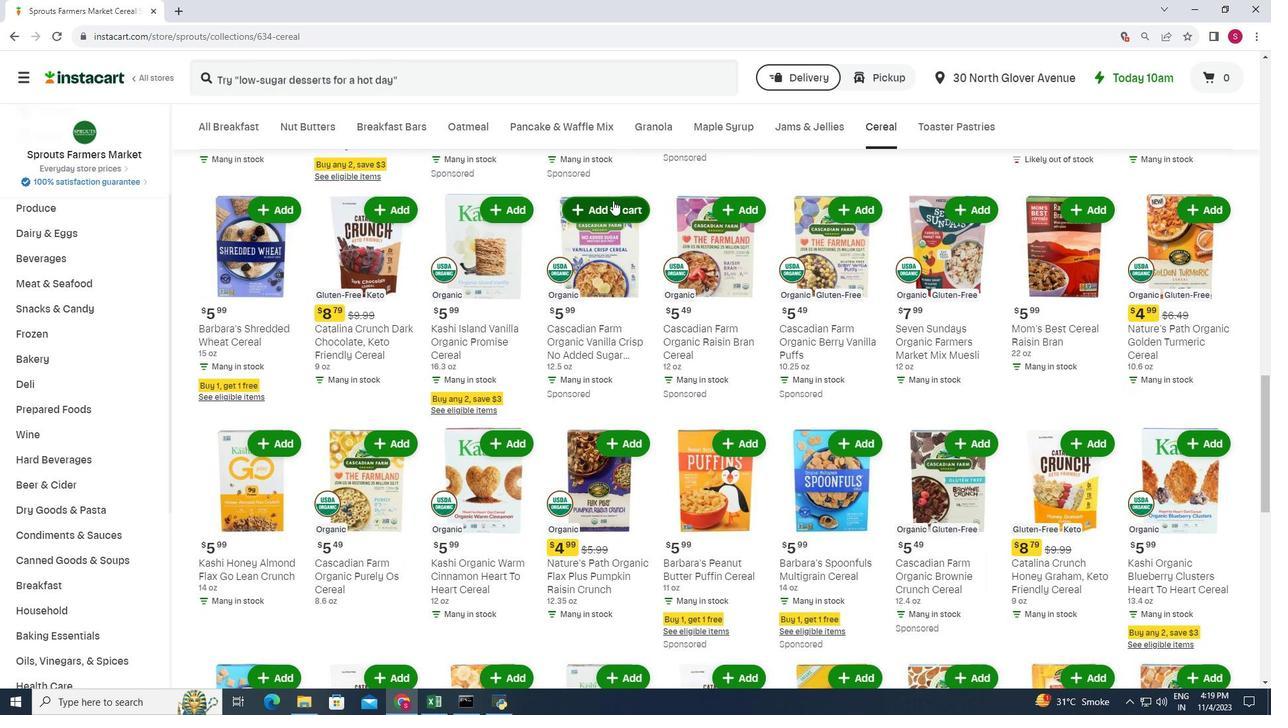 
Action: Mouse moved to (624, 173)
Screenshot: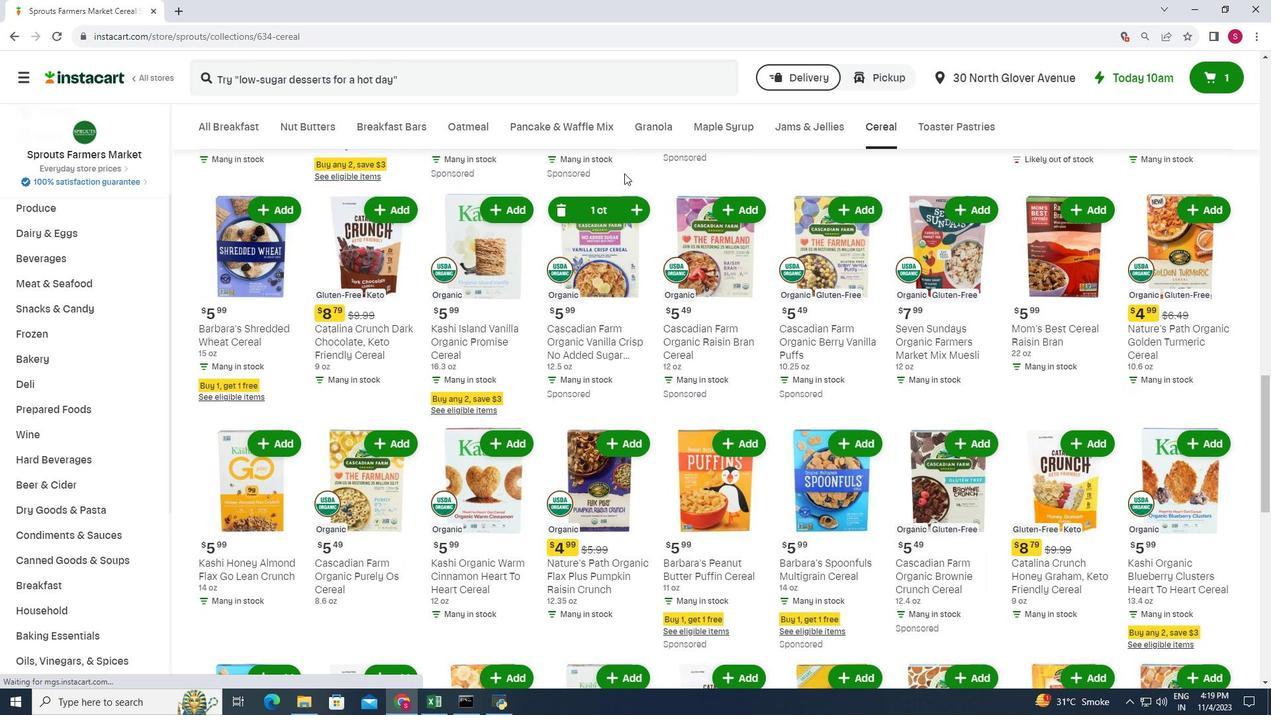 
Action: Key pressed <Key.space>
Screenshot: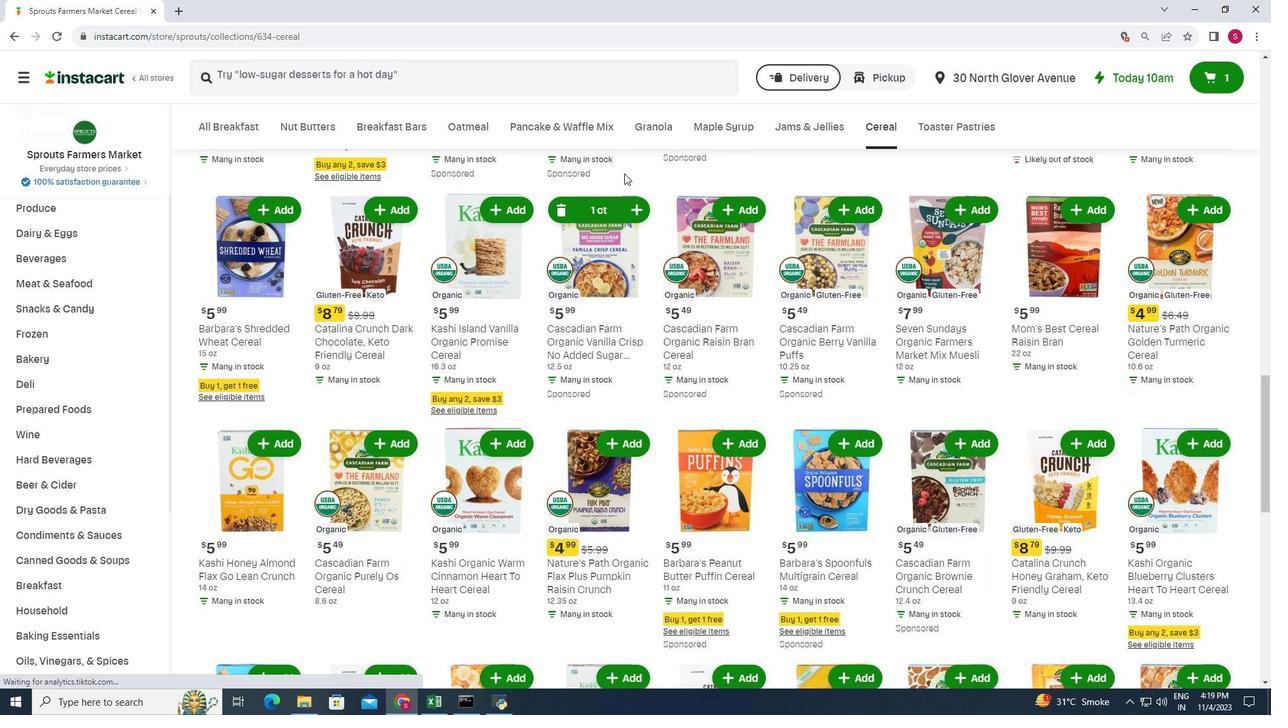 
